 Task: Open Card Stand-up Comedy Review in Board Email Marketing Conversion Rate Optimization to Workspace Customer Service Software and add a team member Softage.1@softage.net, a label Green, a checklist Real Estate Investing, an attachment from your computer, a color Green and finally, add a card description 'Research and develop new service offering bundling strategy' and a comment 'This task requires us to be proactive in identifying potential opportunities for improvement and growth.'. Add a start date 'Jan 05, 1900' with a due date 'Jan 12, 1900'
Action: Mouse moved to (77, 266)
Screenshot: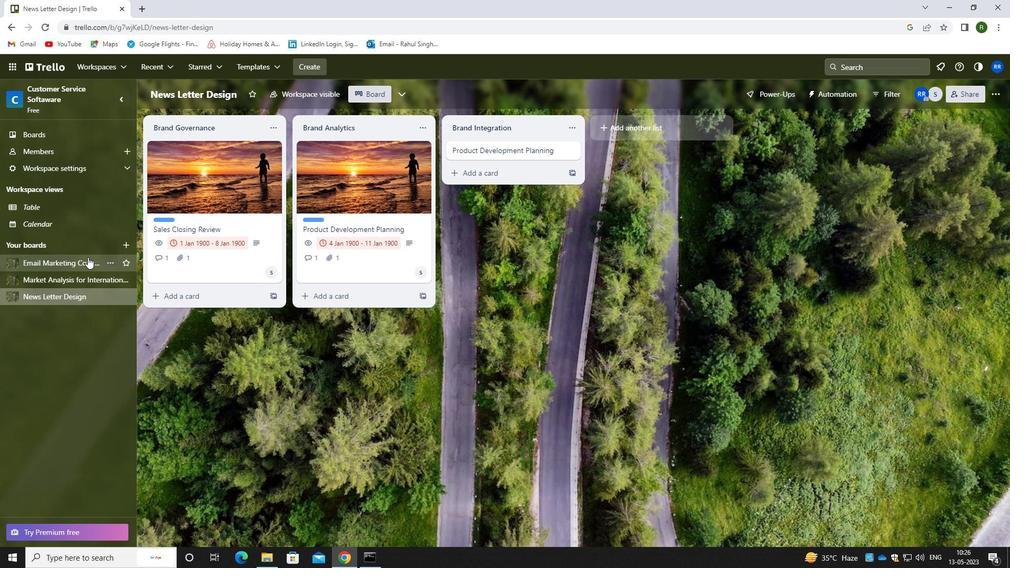 
Action: Mouse pressed left at (77, 266)
Screenshot: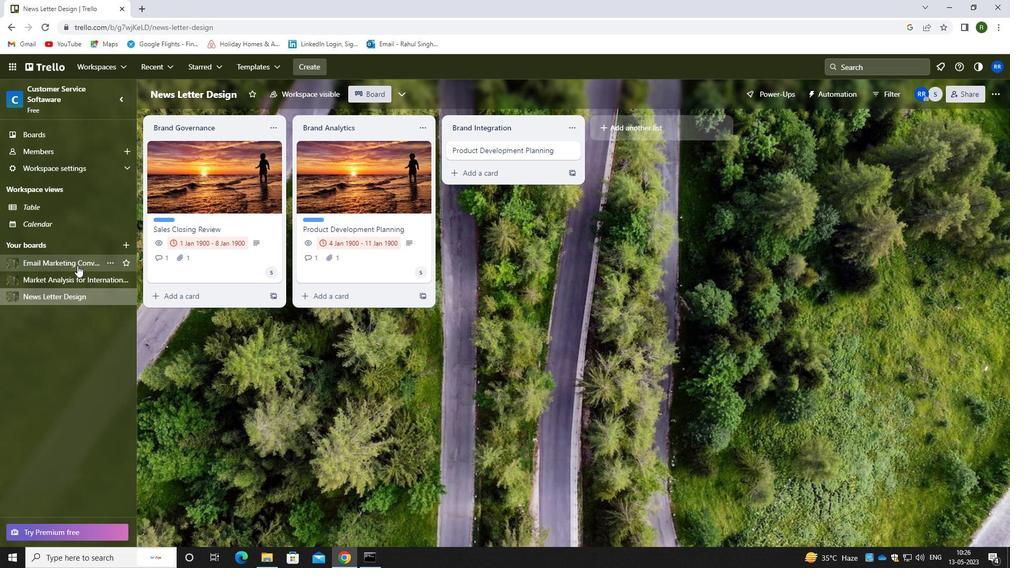 
Action: Mouse moved to (425, 172)
Screenshot: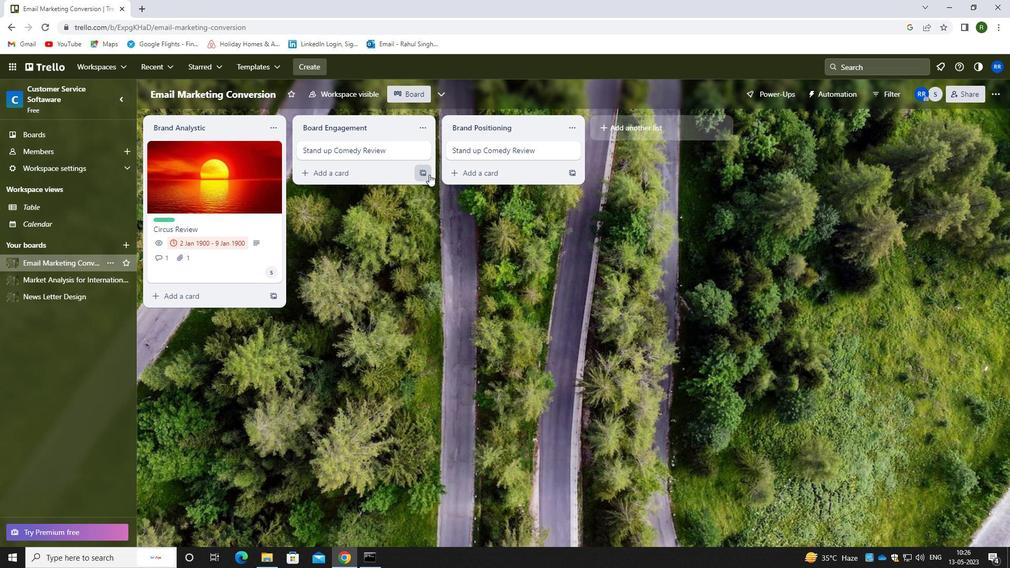 
Action: Mouse pressed left at (425, 172)
Screenshot: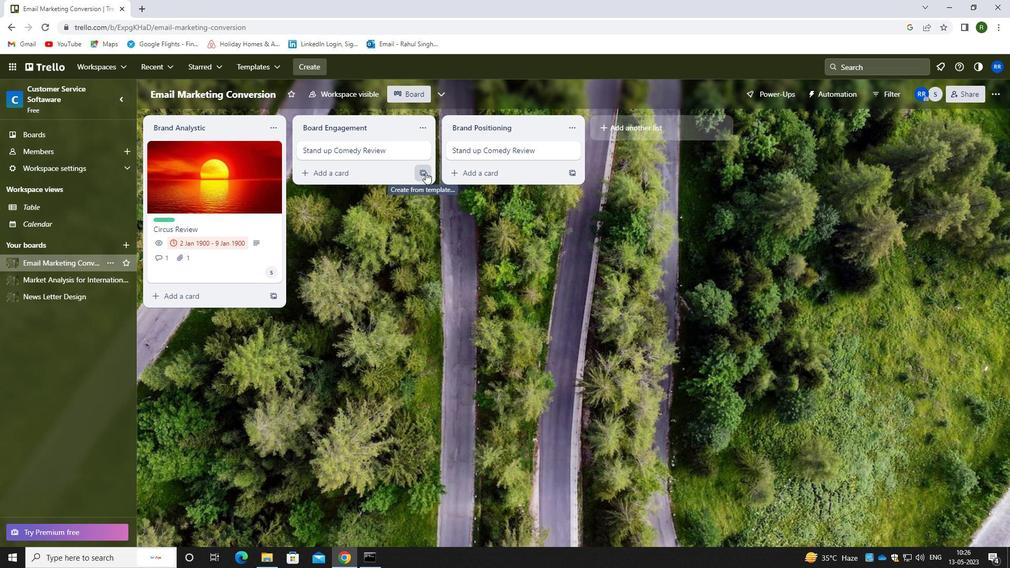 
Action: Mouse moved to (413, 252)
Screenshot: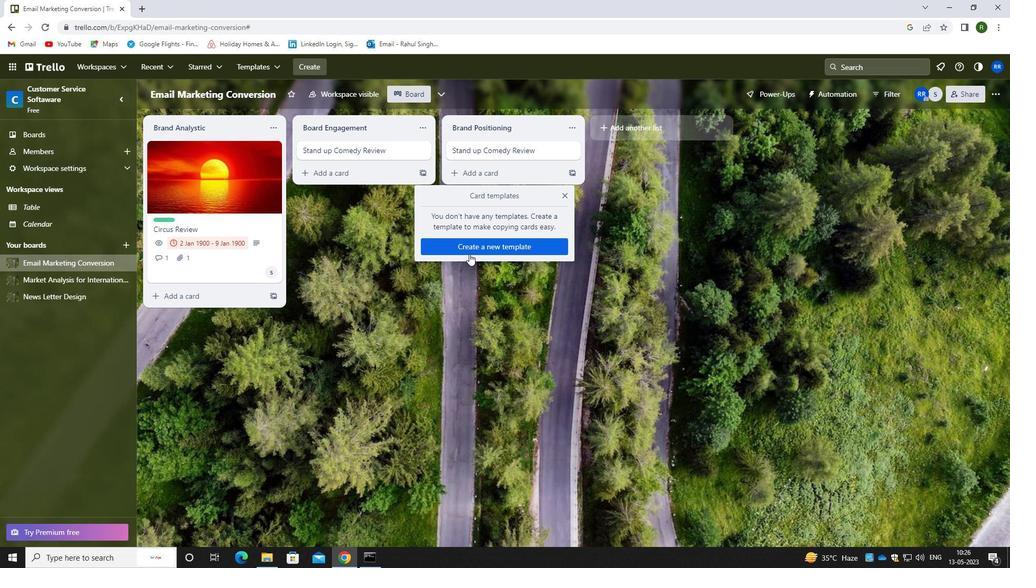 
Action: Mouse pressed left at (413, 252)
Screenshot: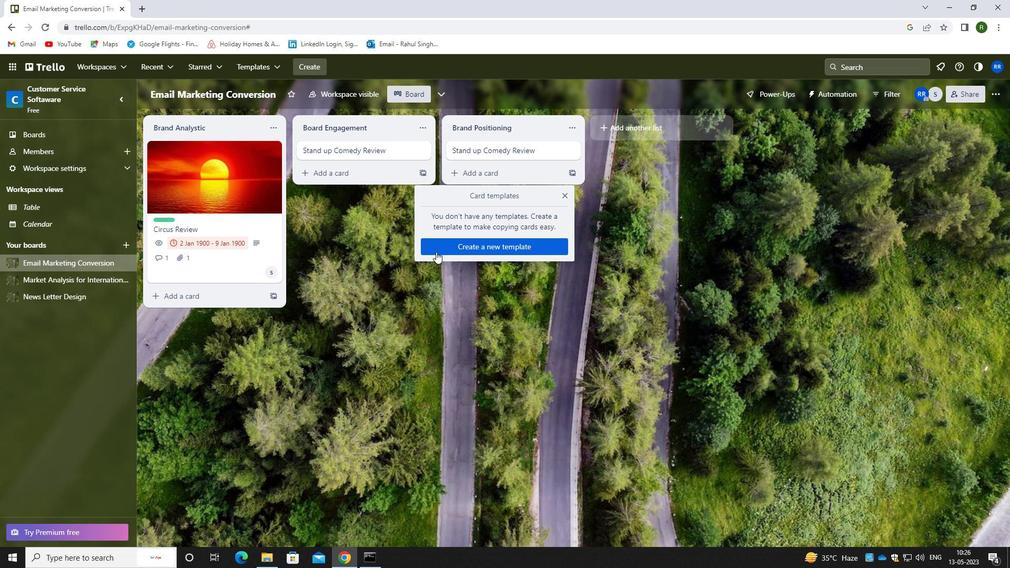 
Action: Mouse moved to (423, 149)
Screenshot: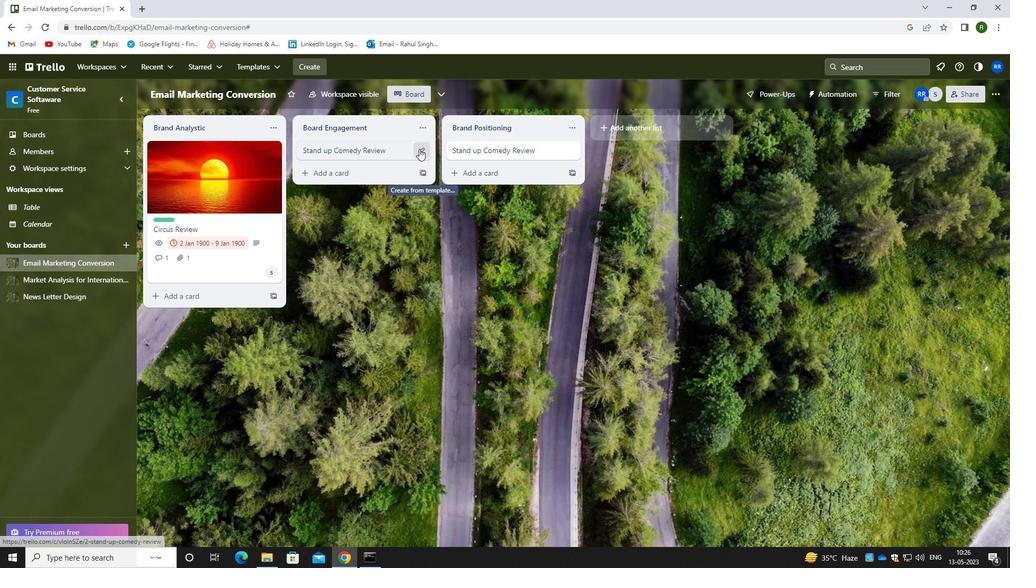 
Action: Mouse pressed left at (423, 149)
Screenshot: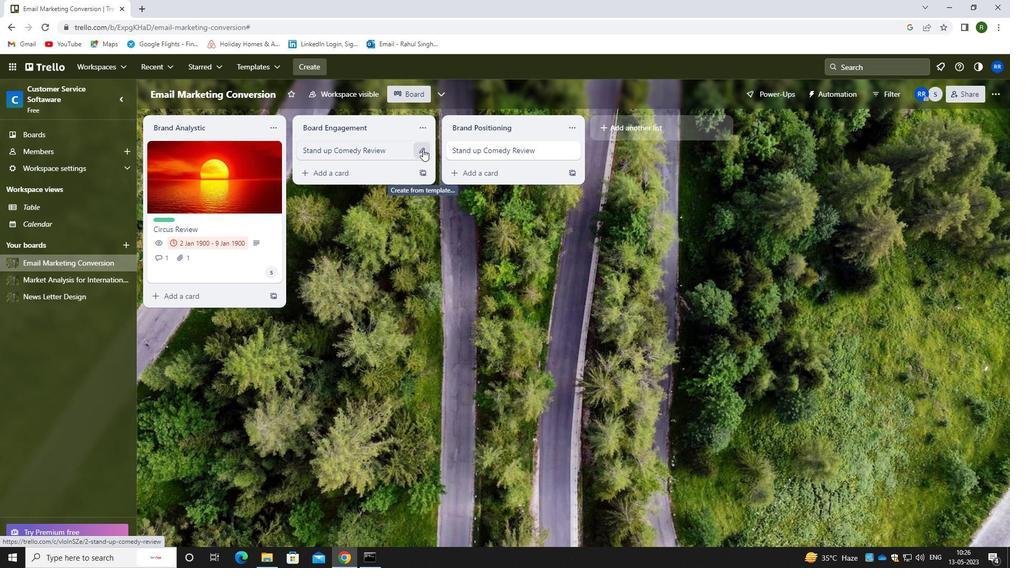 
Action: Mouse moved to (471, 152)
Screenshot: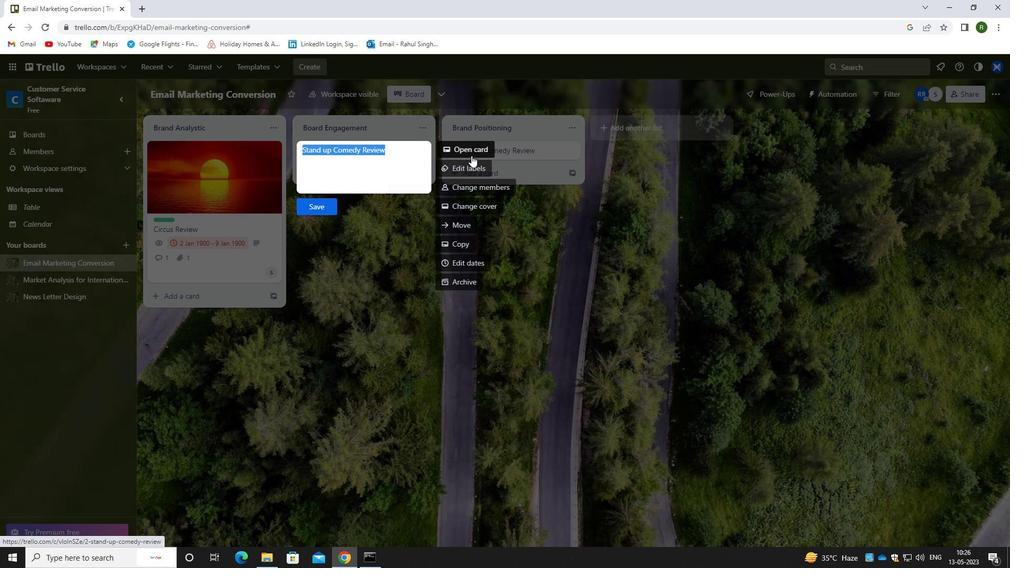 
Action: Mouse pressed left at (471, 152)
Screenshot: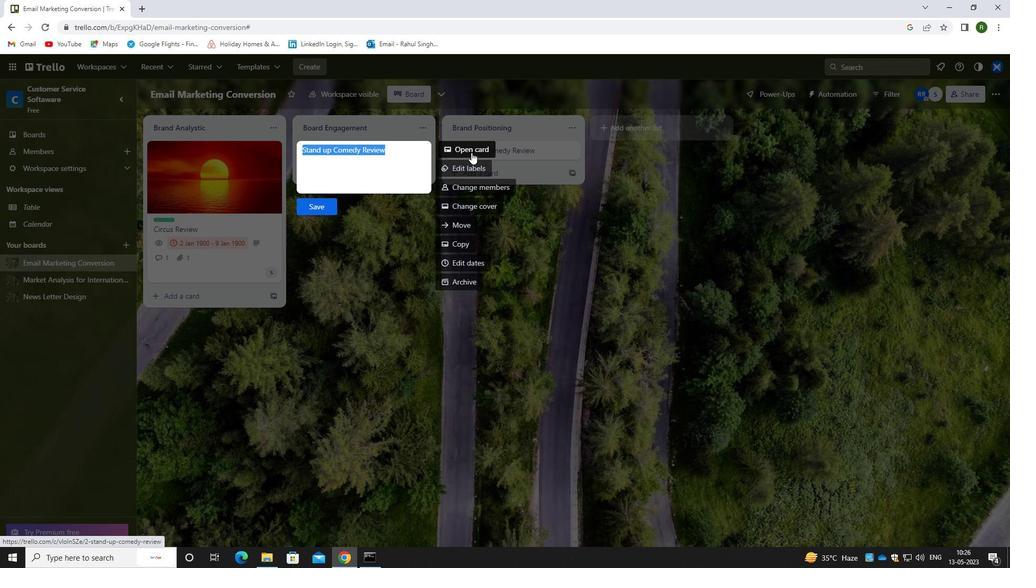 
Action: Mouse moved to (631, 191)
Screenshot: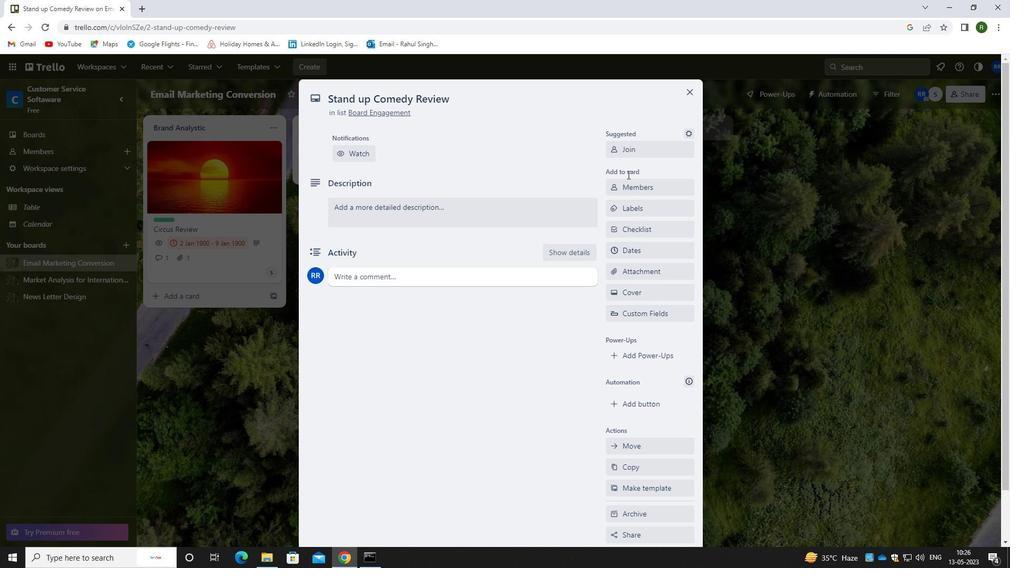 
Action: Mouse pressed left at (631, 191)
Screenshot: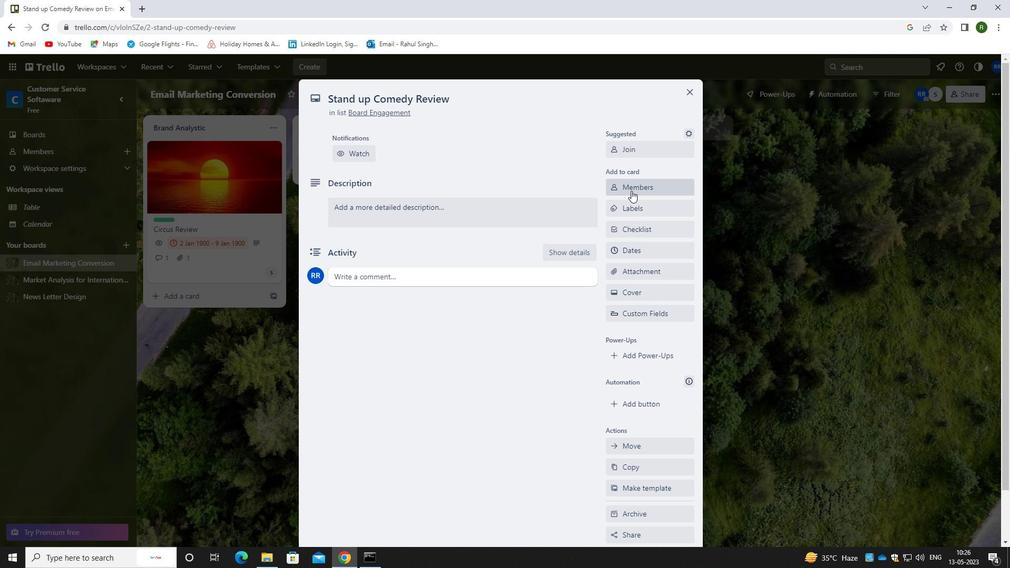 
Action: Mouse moved to (563, 168)
Screenshot: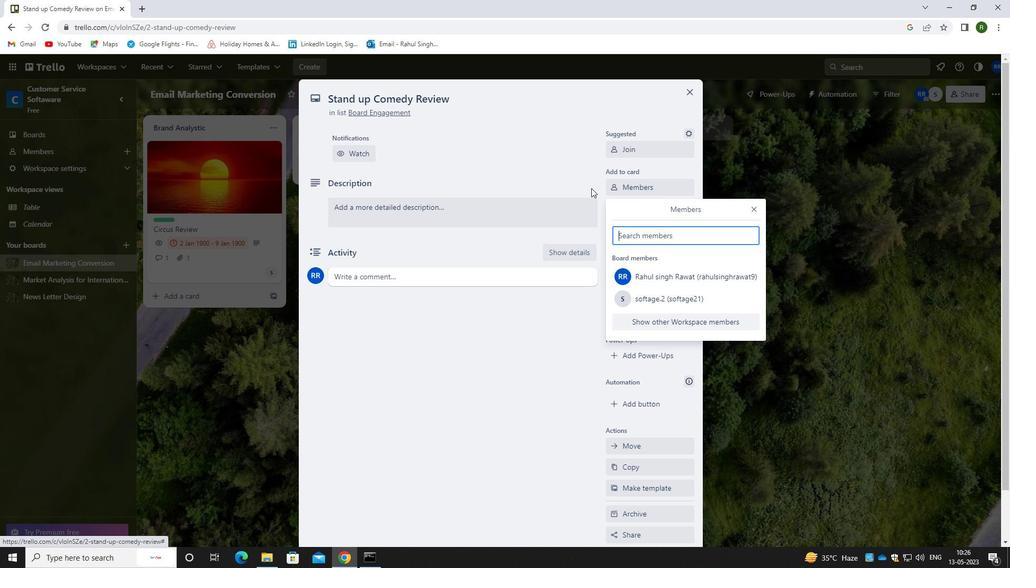 
Action: Key pressed <Key.caps_lock>s<Key.caps_lock>Oftage.1<Key.shift>@SOFTAGE.NET
Screenshot: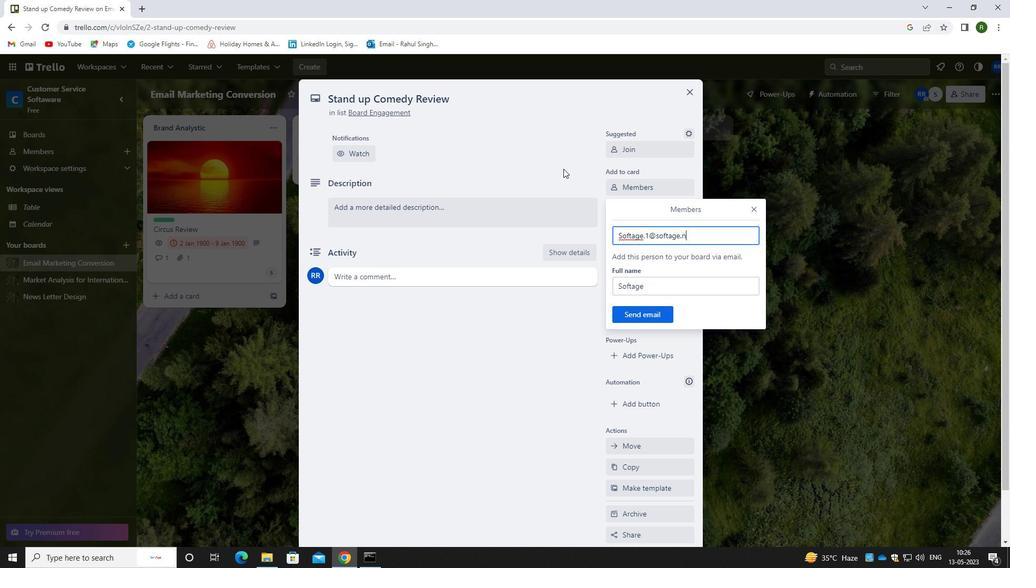 
Action: Mouse moved to (638, 322)
Screenshot: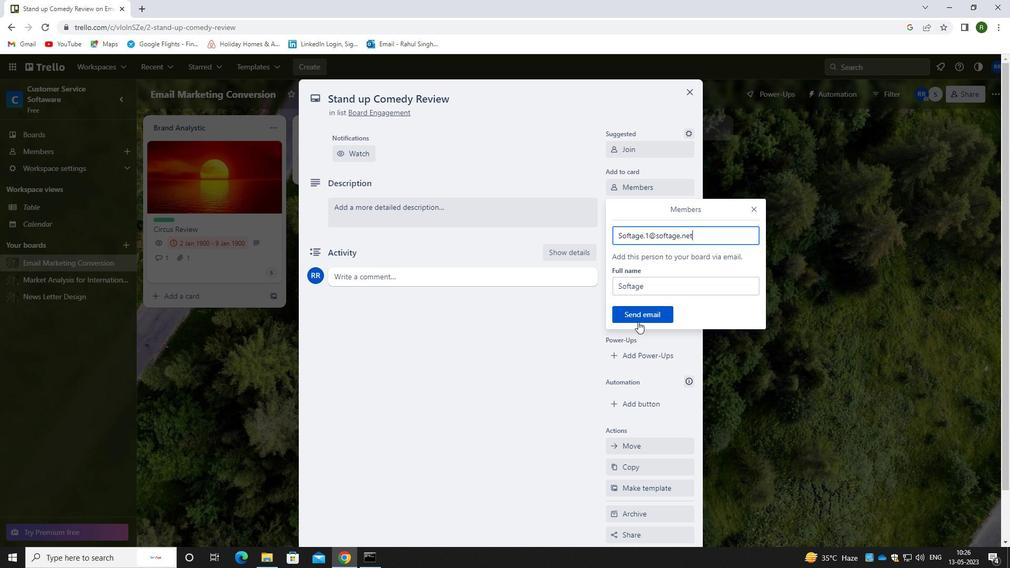 
Action: Mouse pressed left at (638, 322)
Screenshot: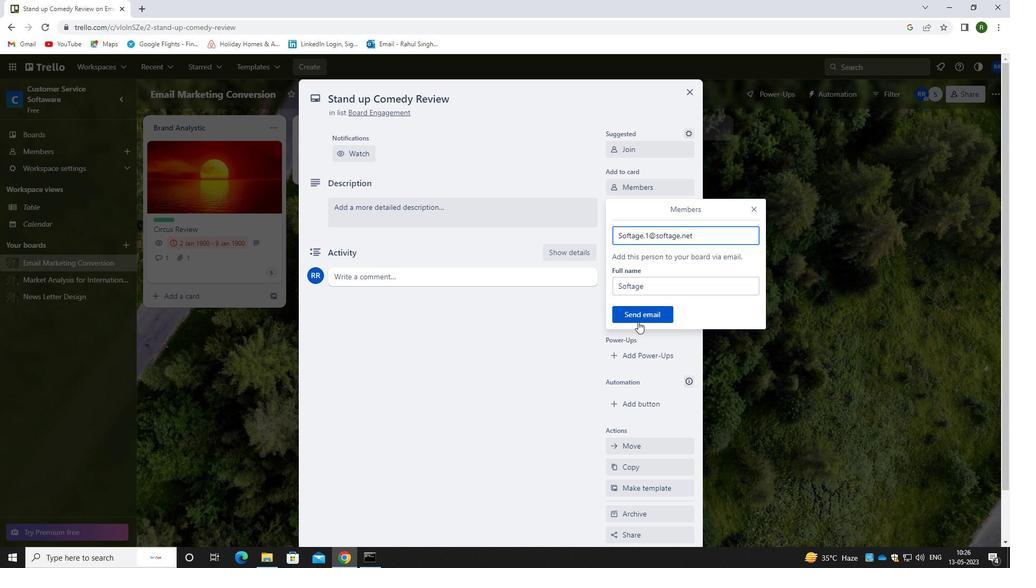 
Action: Mouse moved to (651, 205)
Screenshot: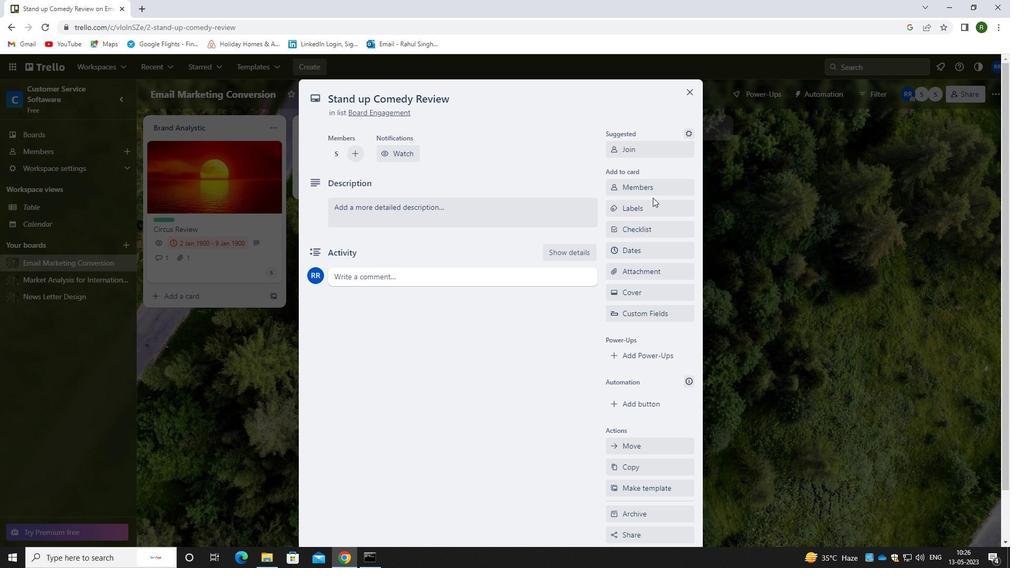 
Action: Mouse pressed left at (651, 205)
Screenshot: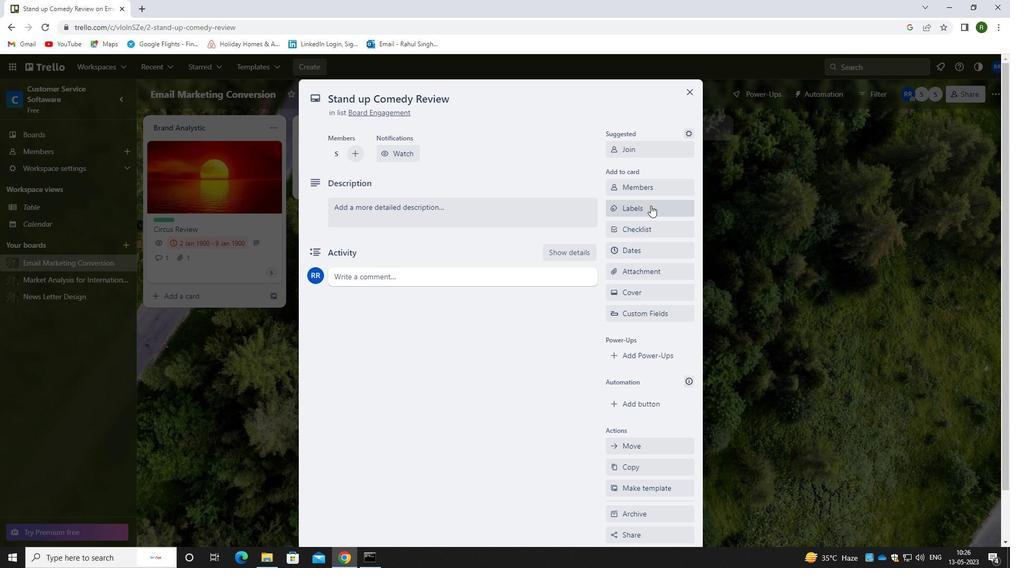 
Action: Key pressed GREEN
Screenshot: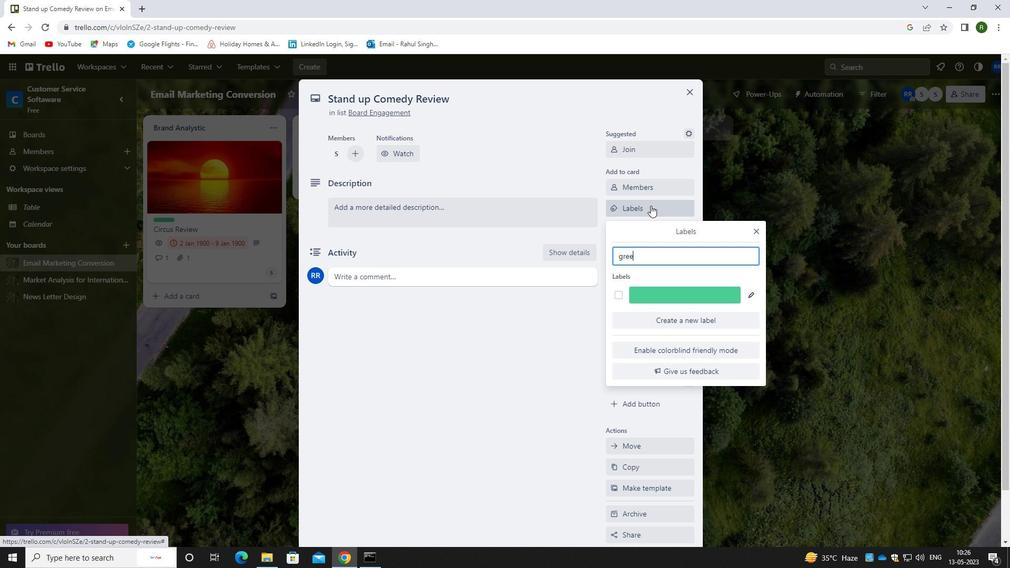 
Action: Mouse moved to (620, 296)
Screenshot: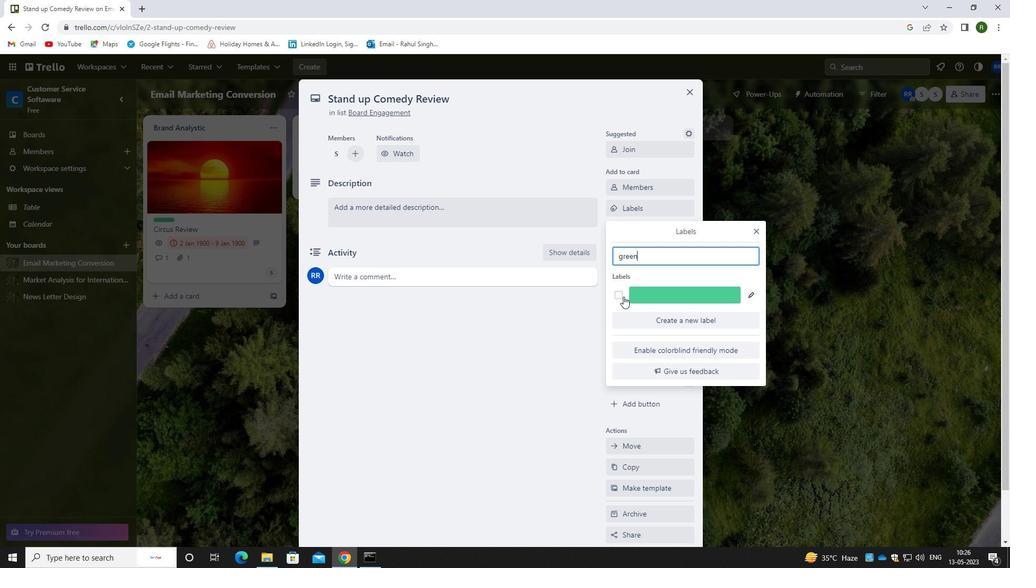 
Action: Mouse pressed left at (620, 296)
Screenshot: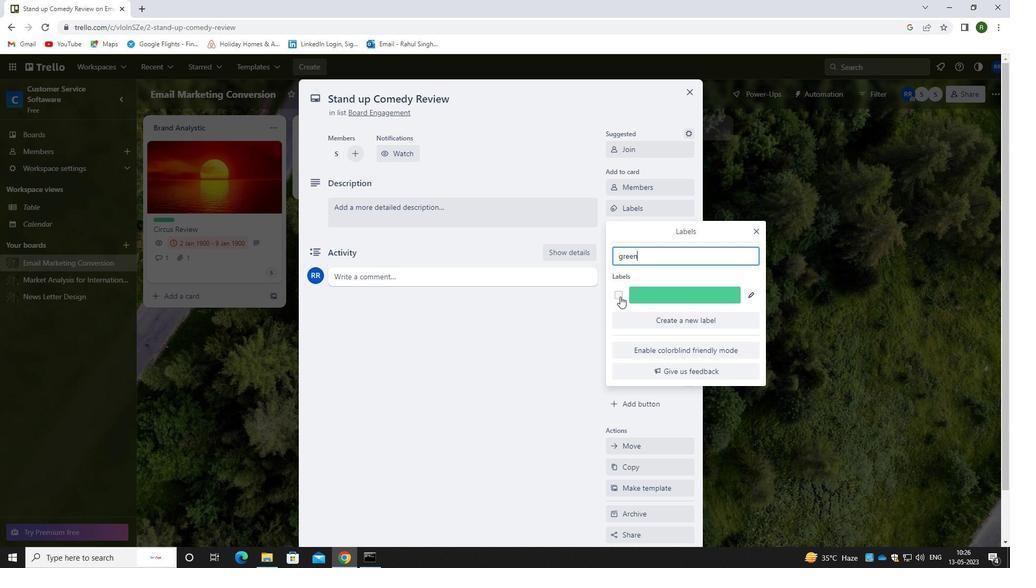 
Action: Mouse moved to (545, 344)
Screenshot: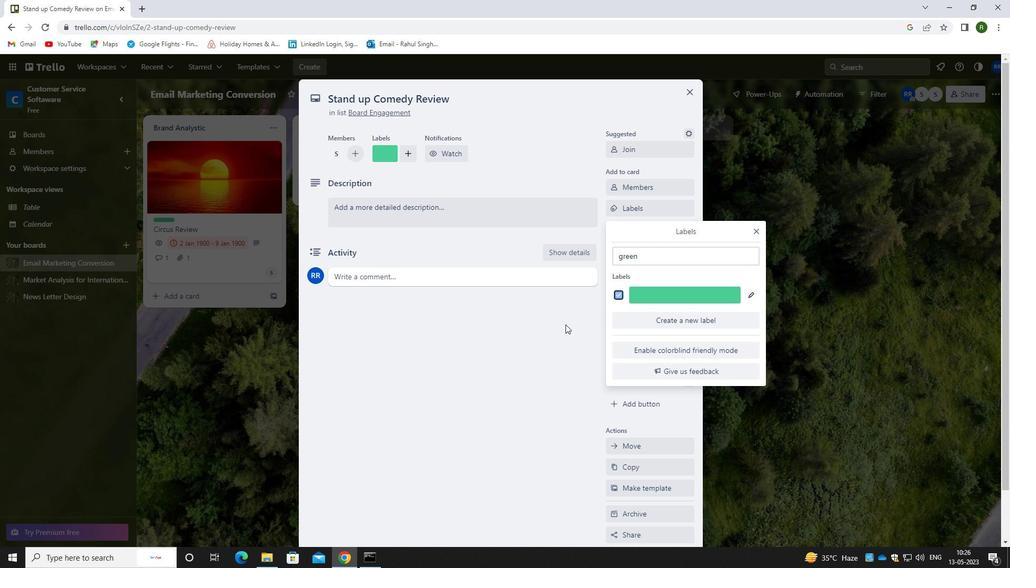 
Action: Mouse pressed left at (545, 344)
Screenshot: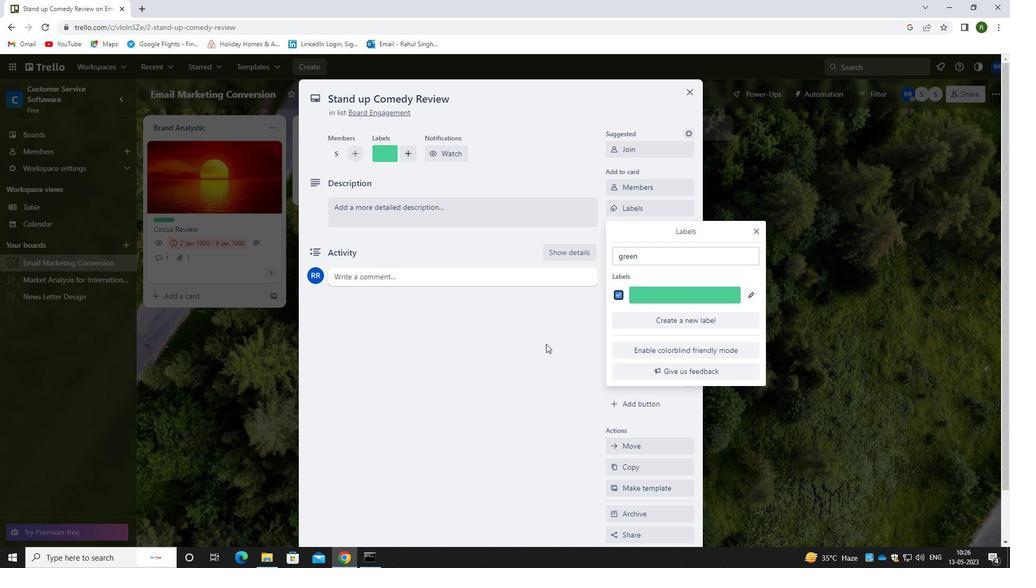 
Action: Mouse moved to (644, 233)
Screenshot: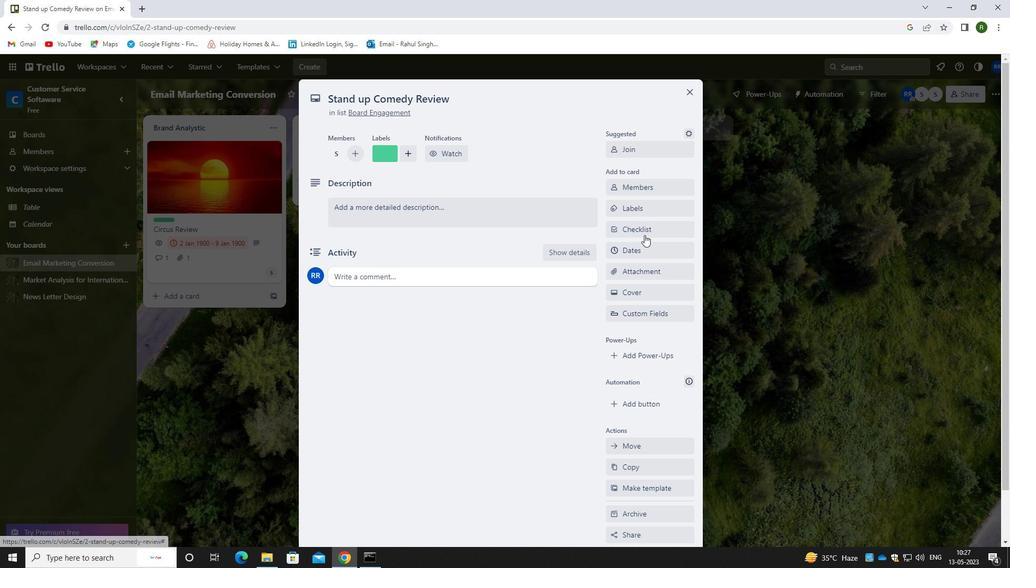 
Action: Mouse pressed left at (644, 233)
Screenshot: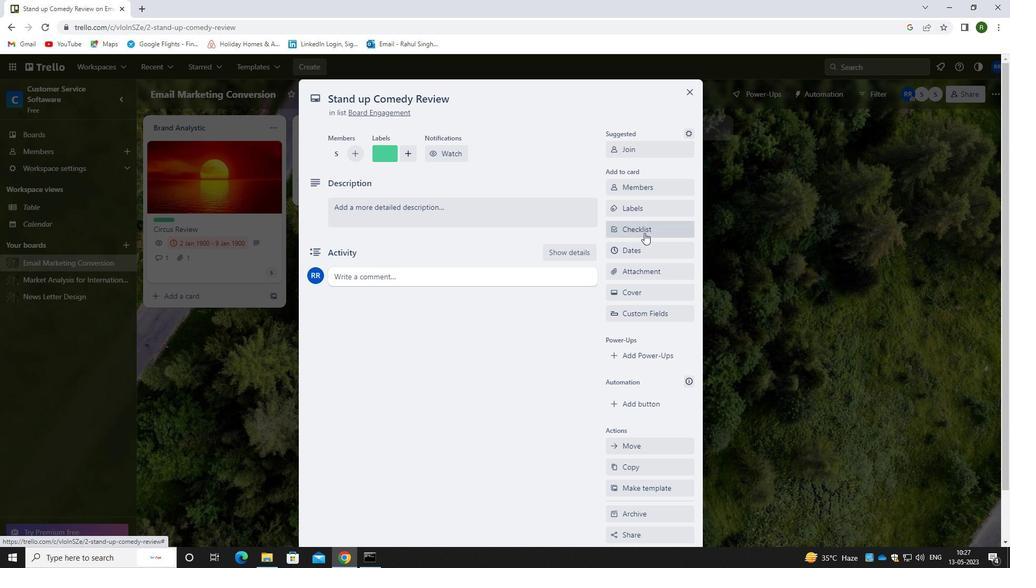 
Action: Mouse moved to (635, 236)
Screenshot: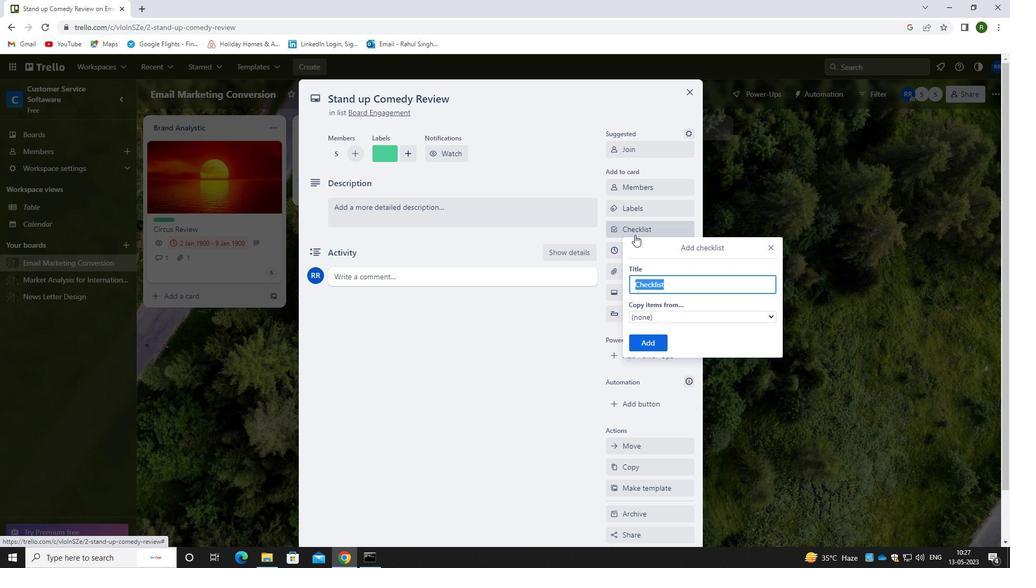 
Action: Key pressed <Key.shift>REAL<Key.space><Key.shift>ESTATE
Screenshot: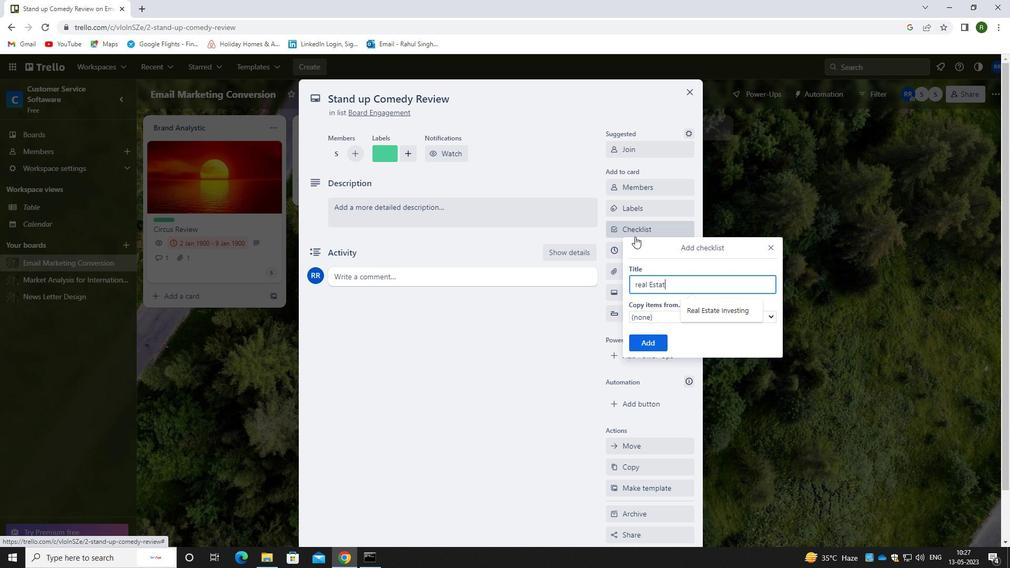 
Action: Mouse moved to (701, 315)
Screenshot: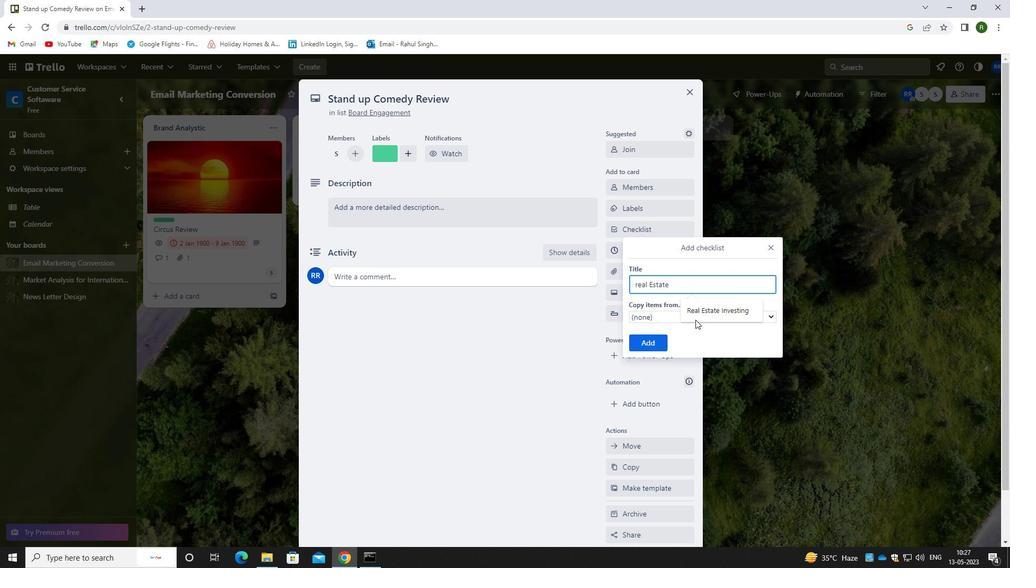 
Action: Mouse pressed left at (701, 315)
Screenshot: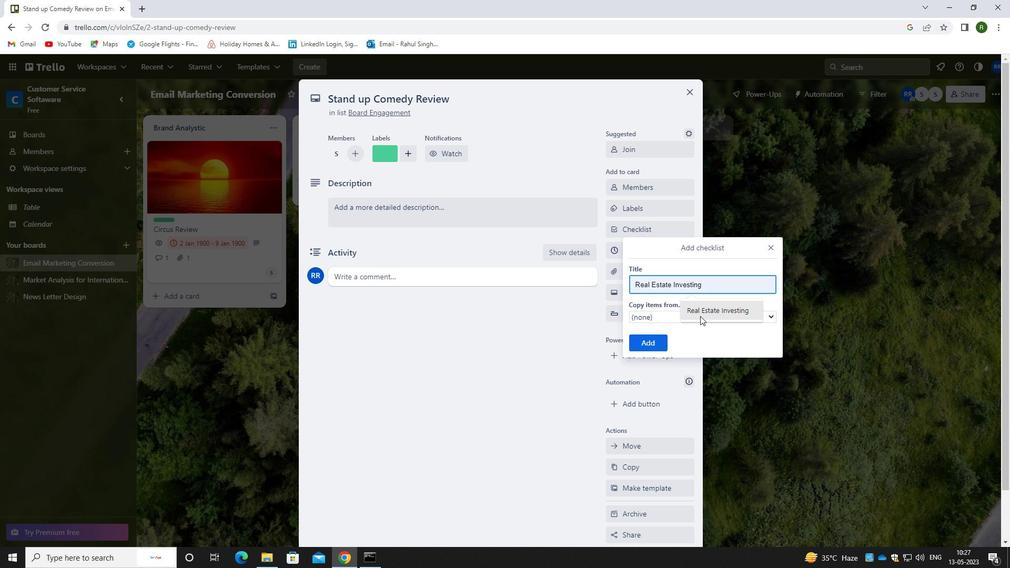 
Action: Mouse moved to (651, 345)
Screenshot: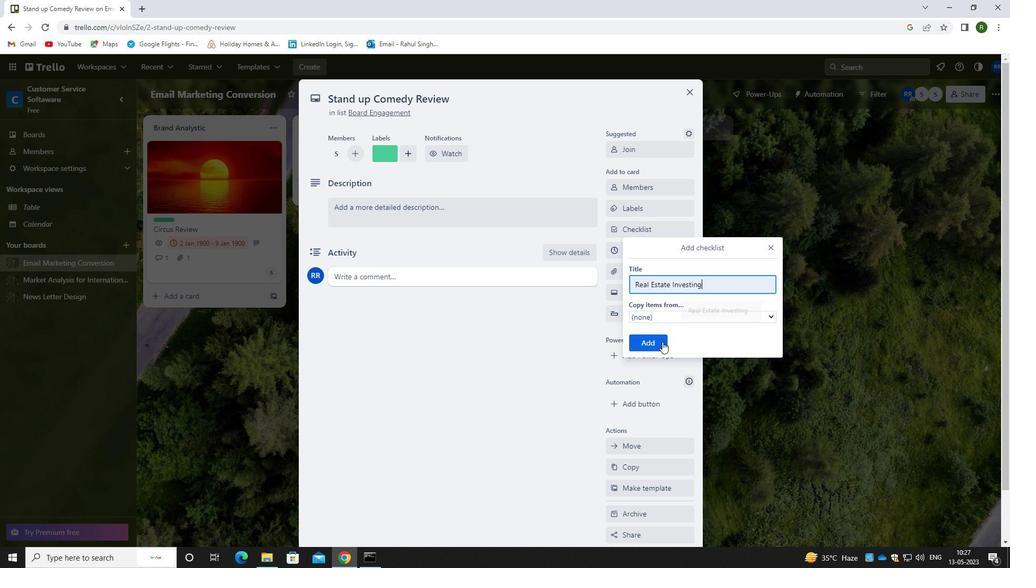 
Action: Mouse pressed left at (651, 345)
Screenshot: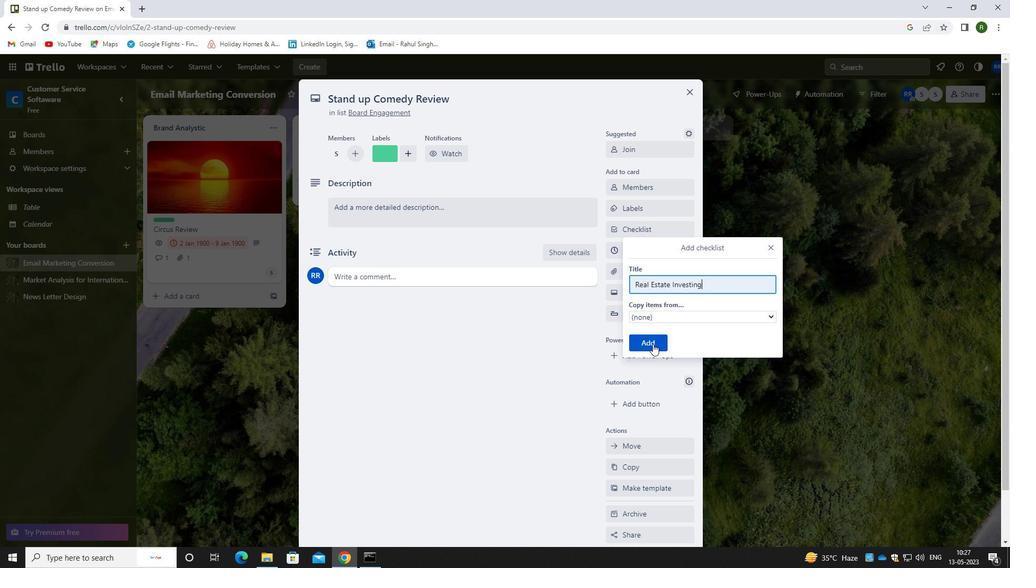 
Action: Mouse moved to (652, 275)
Screenshot: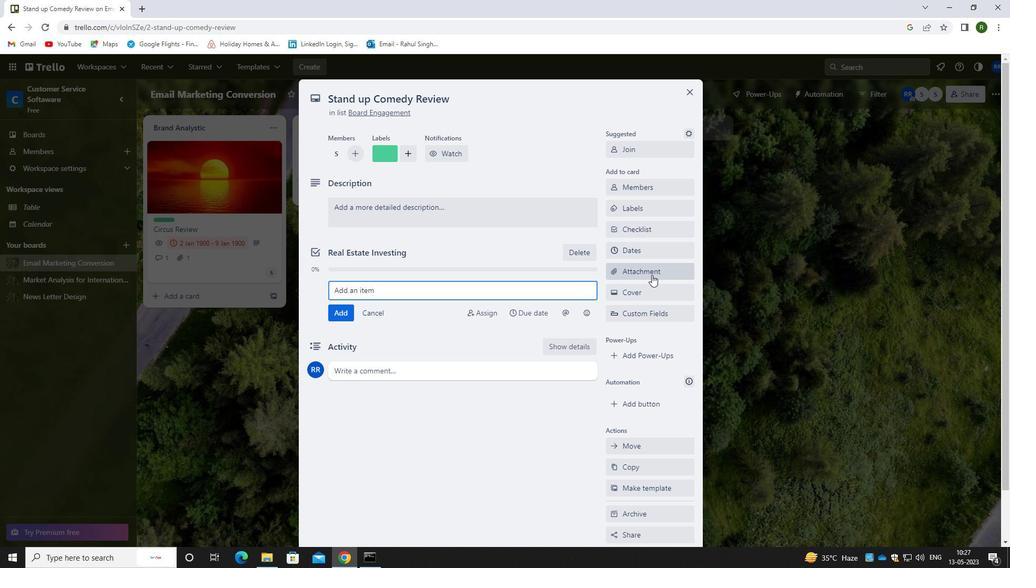 
Action: Mouse pressed left at (652, 275)
Screenshot: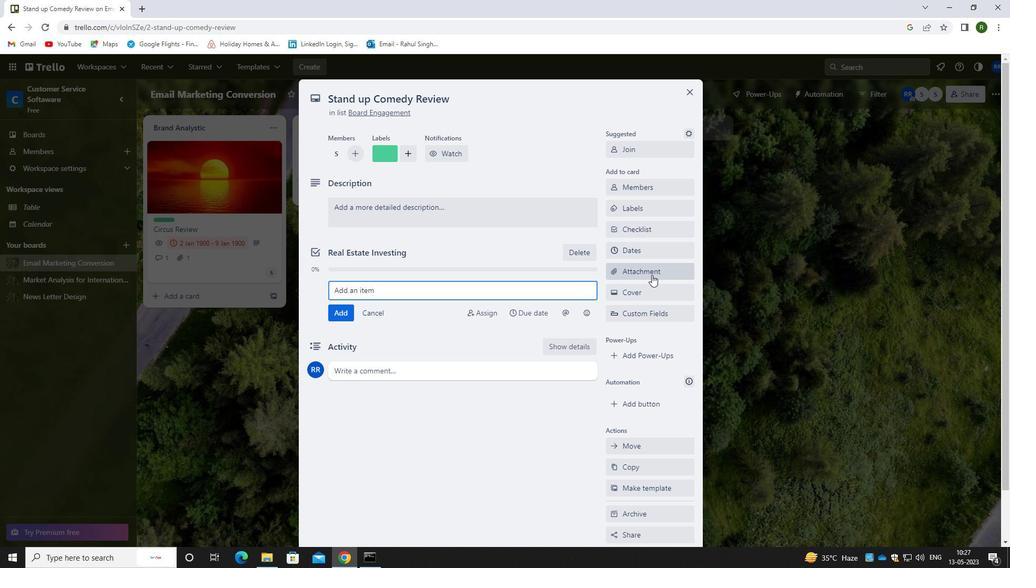 
Action: Mouse moved to (633, 321)
Screenshot: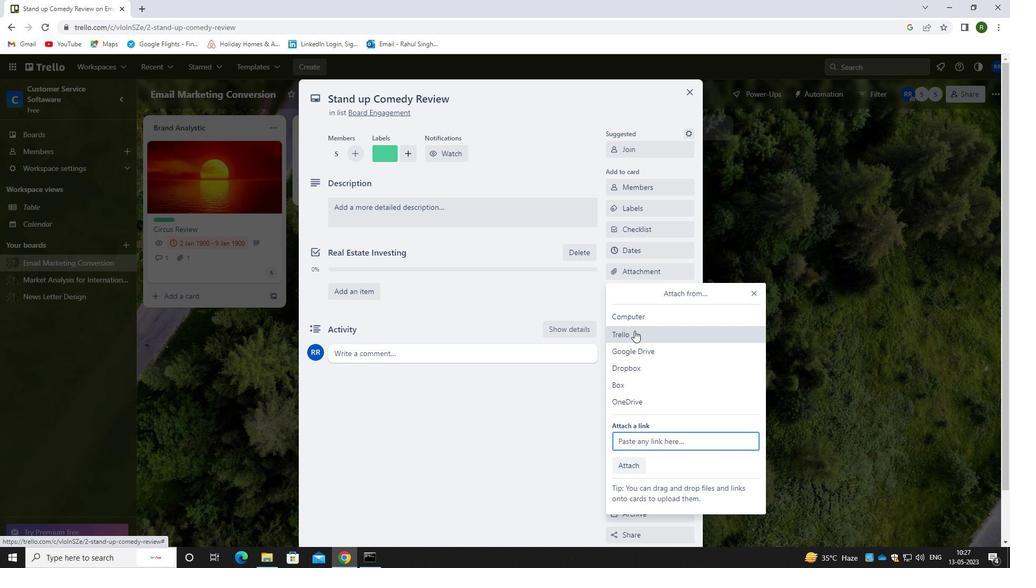 
Action: Mouse pressed left at (633, 321)
Screenshot: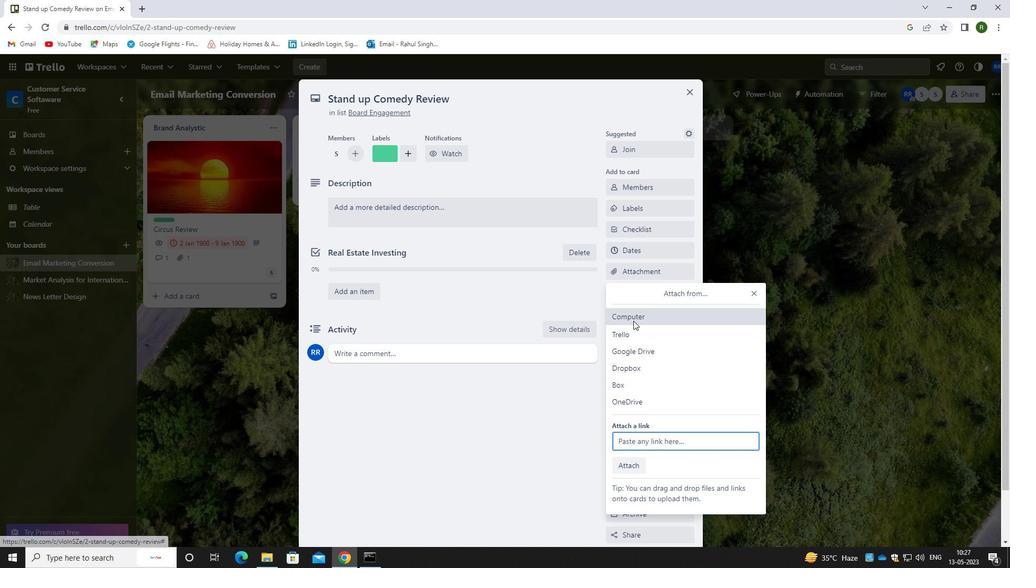 
Action: Mouse moved to (109, 103)
Screenshot: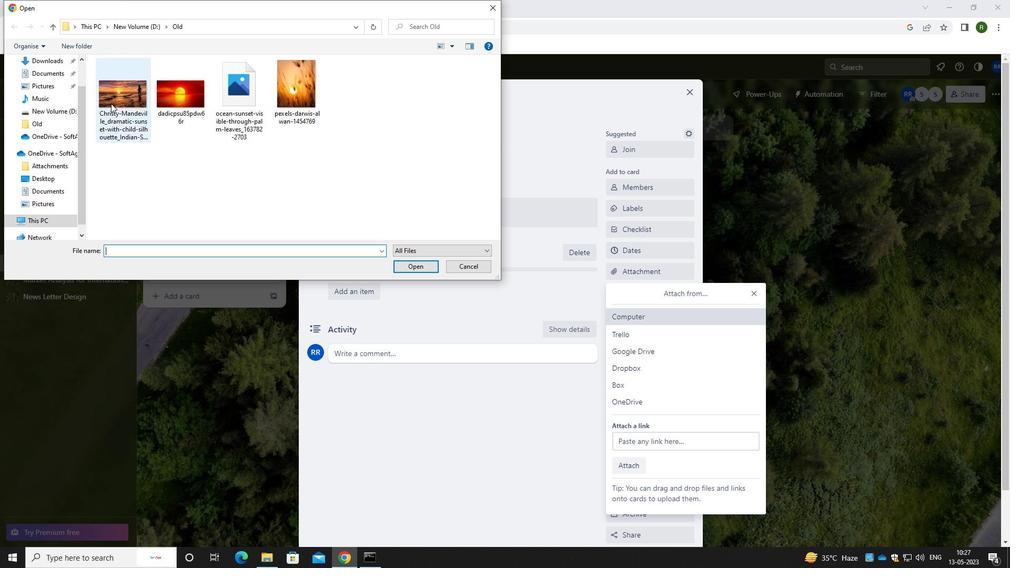 
Action: Mouse pressed left at (109, 103)
Screenshot: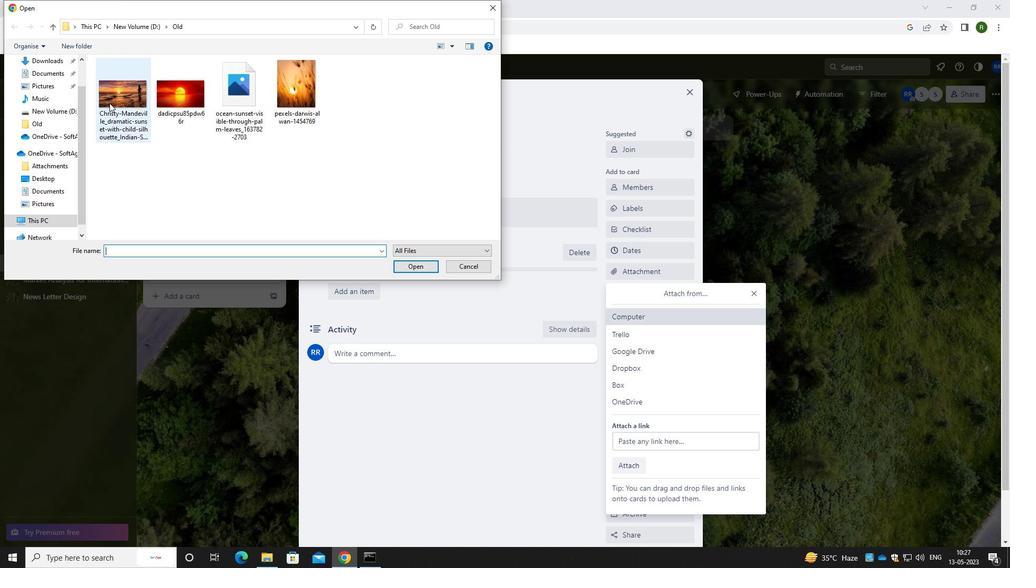
Action: Mouse moved to (304, 111)
Screenshot: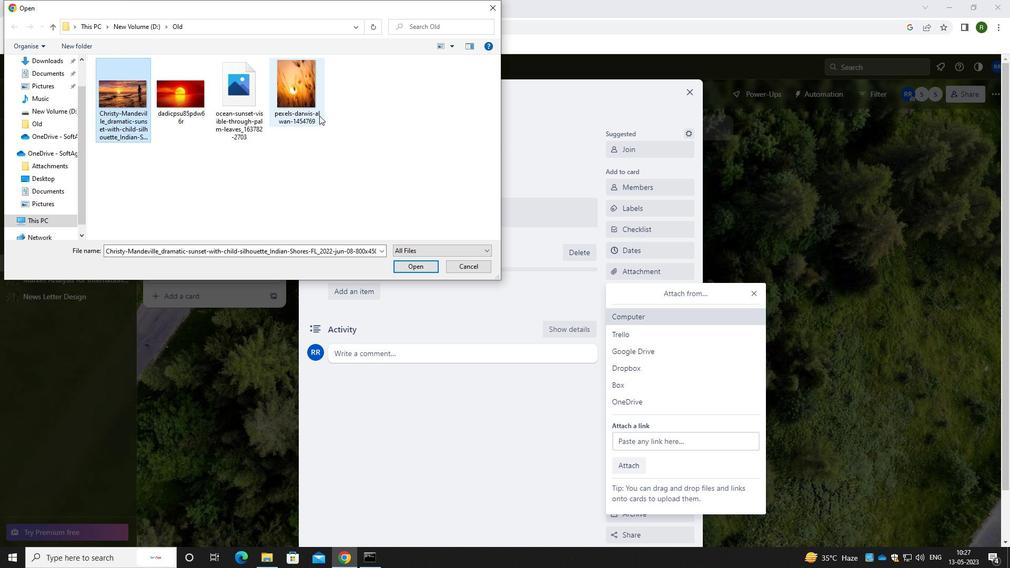 
Action: Mouse pressed left at (304, 111)
Screenshot: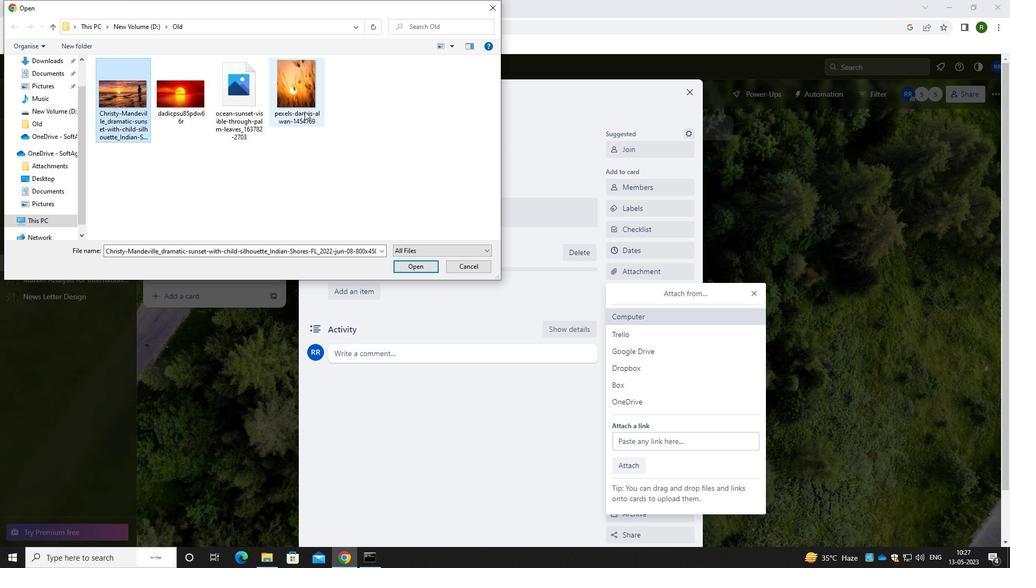 
Action: Mouse moved to (416, 268)
Screenshot: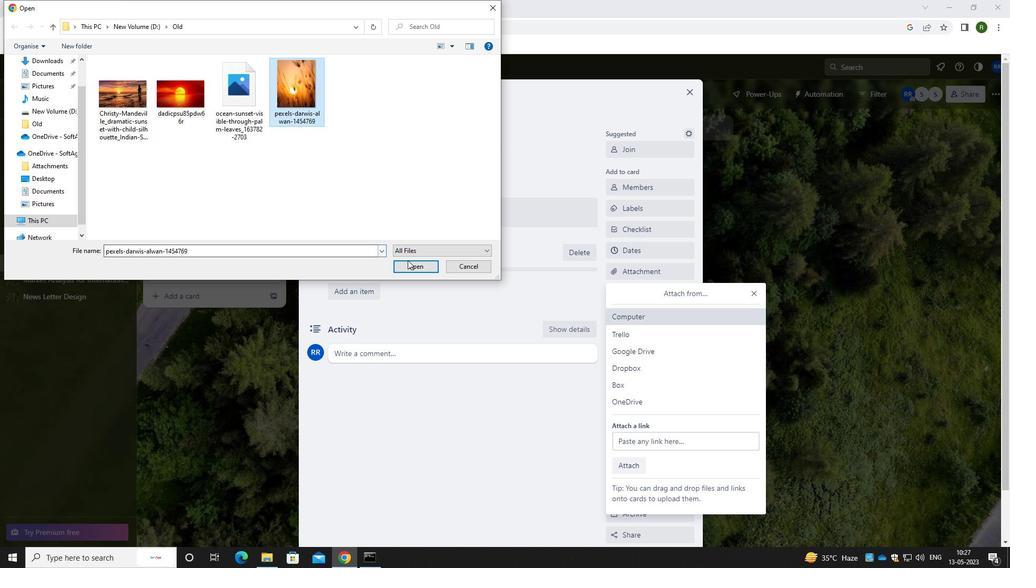 
Action: Mouse pressed left at (416, 268)
Screenshot: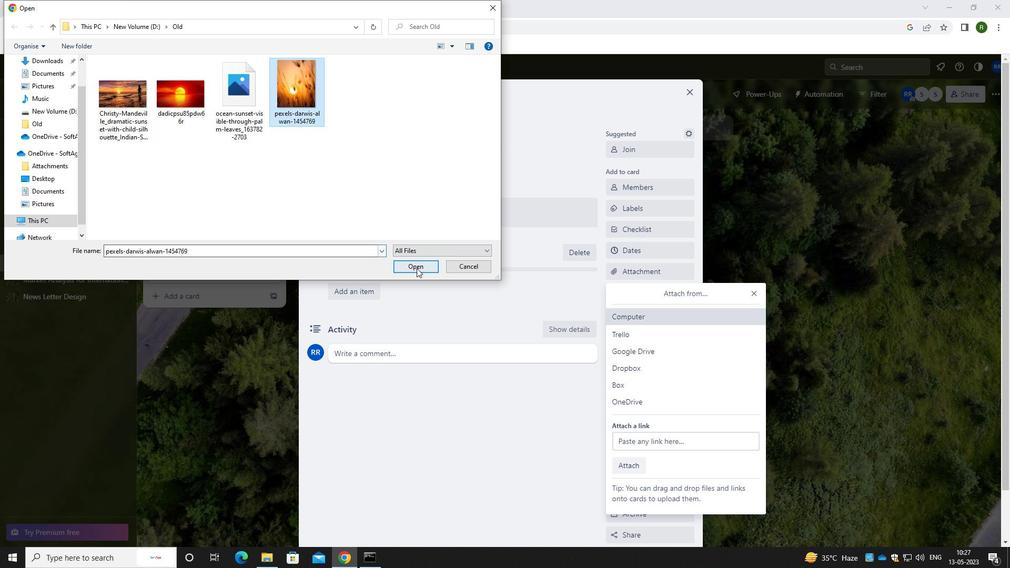 
Action: Mouse moved to (406, 303)
Screenshot: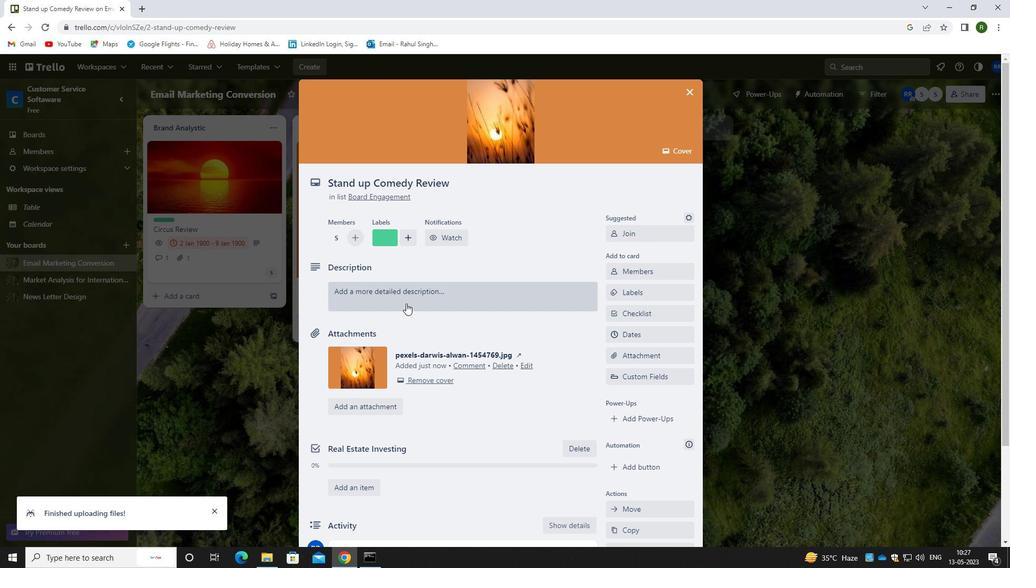 
Action: Mouse pressed left at (406, 303)
Screenshot: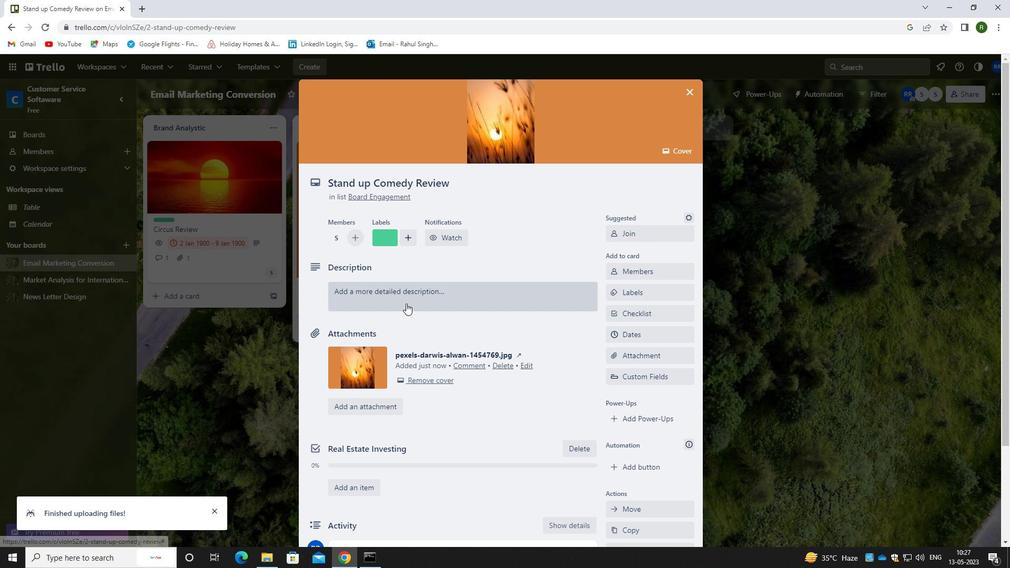 
Action: Mouse moved to (406, 339)
Screenshot: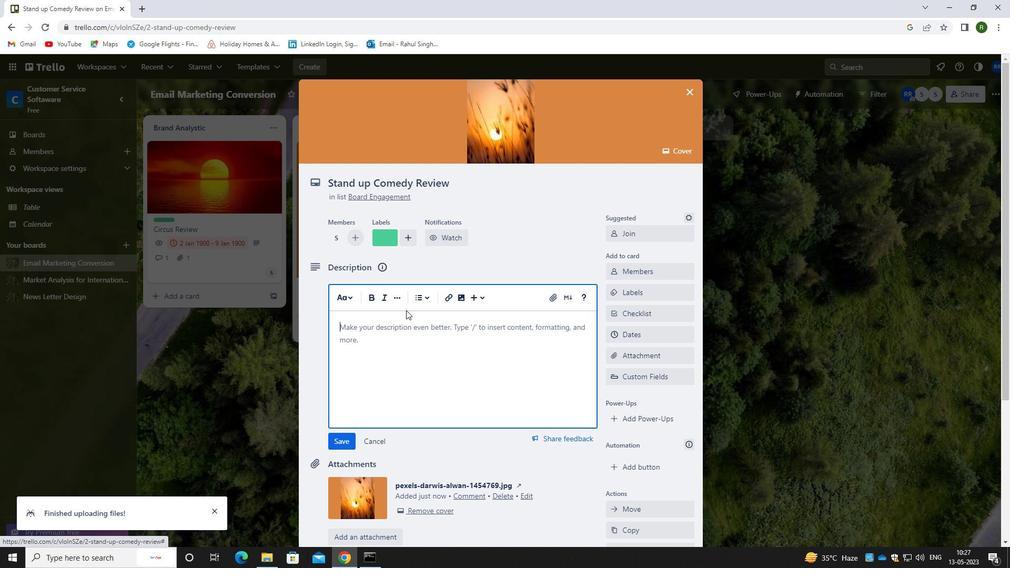 
Action: Mouse pressed left at (406, 339)
Screenshot: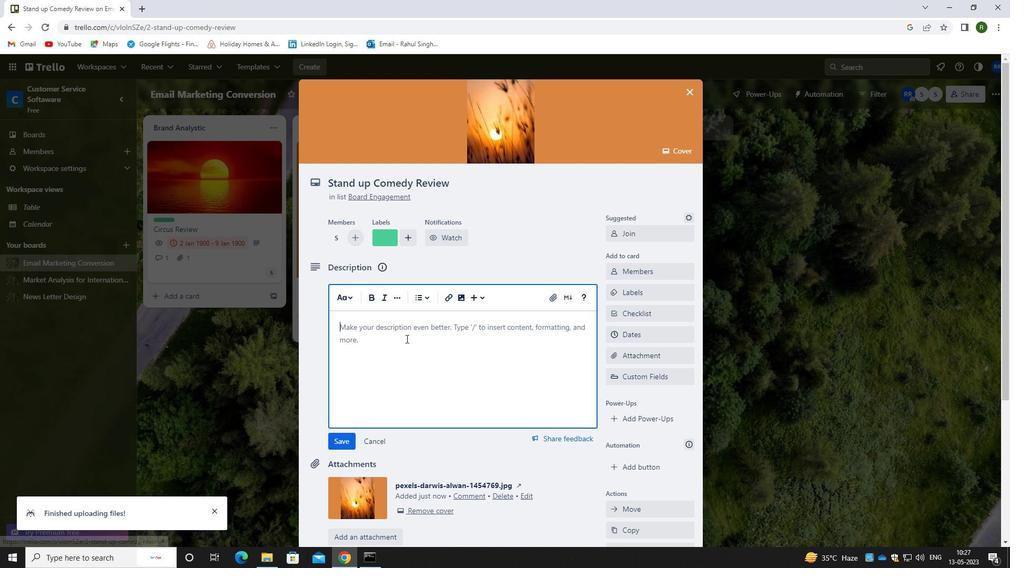 
Action: Key pressed <Key.caps_lock>R<Key.caps_lock>ESEARCH<Key.space>AND<Key.space>DEVELOP<Key.space>NEW<Key.space>SERVICE<Key.space>OFFERING<Key.space>BUNDLING<Key.space>STRATEGY
Screenshot: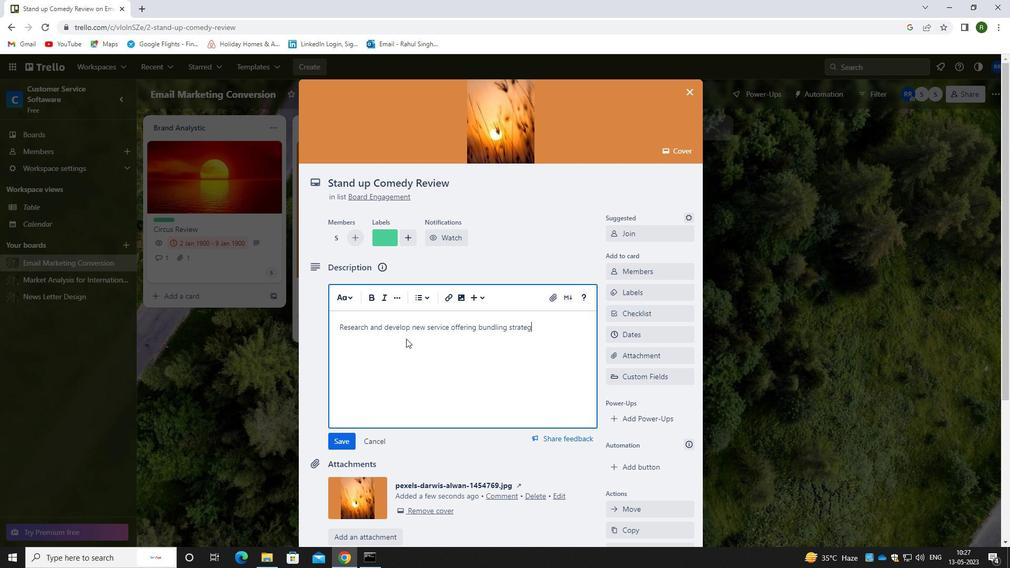 
Action: Mouse moved to (339, 448)
Screenshot: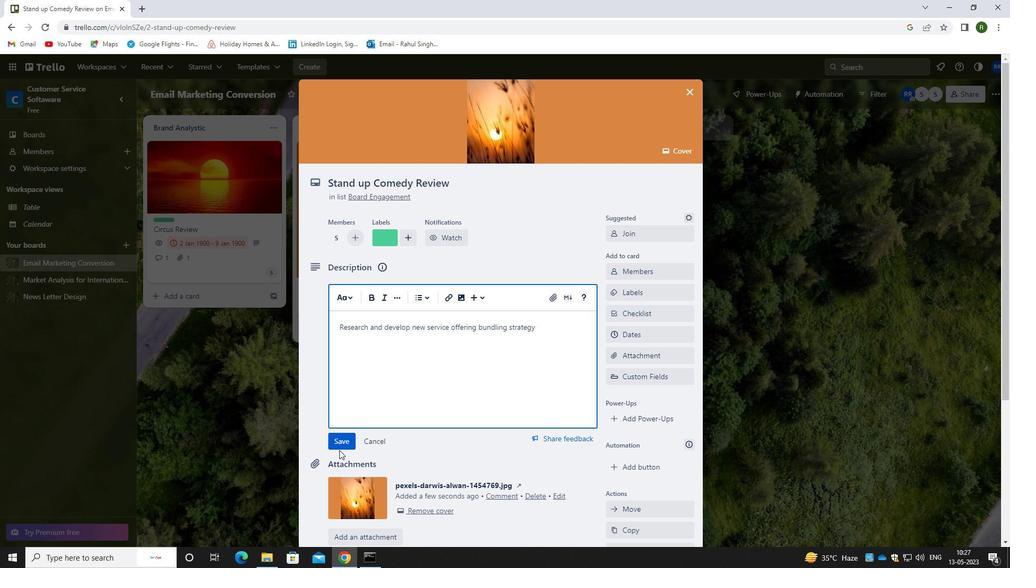 
Action: Mouse pressed left at (339, 448)
Screenshot: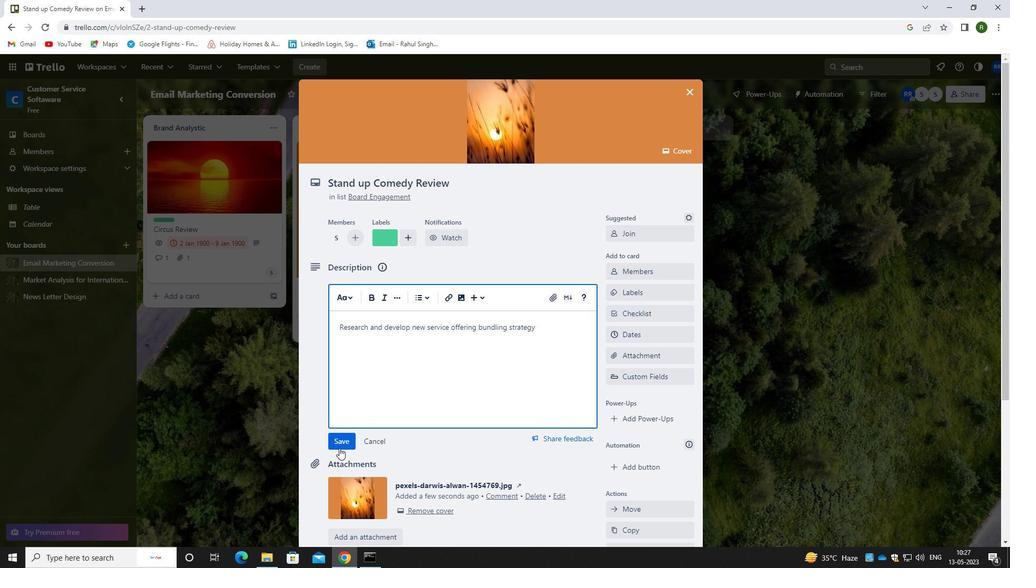 
Action: Mouse moved to (406, 371)
Screenshot: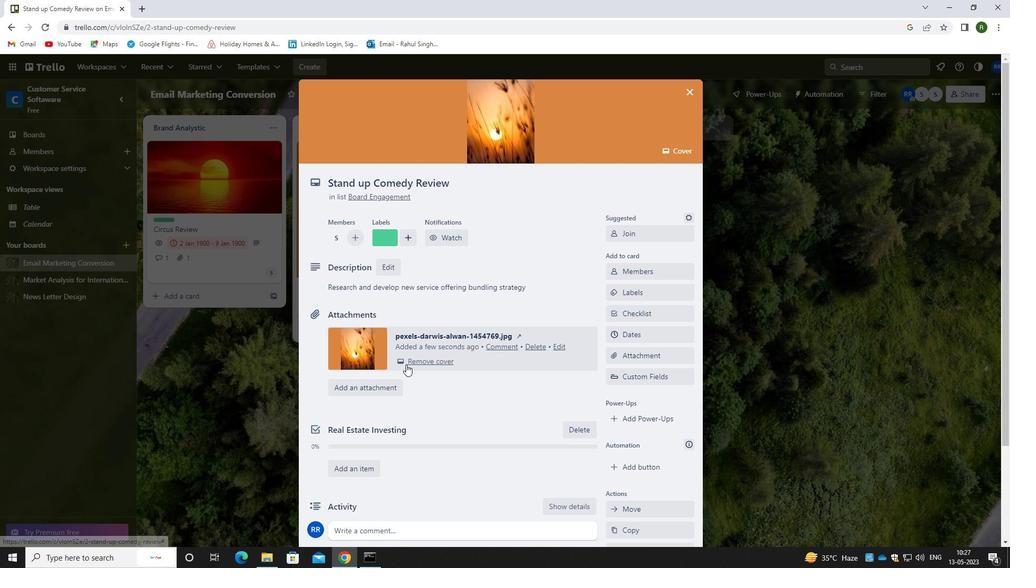 
Action: Mouse scrolled (406, 370) with delta (0, 0)
Screenshot: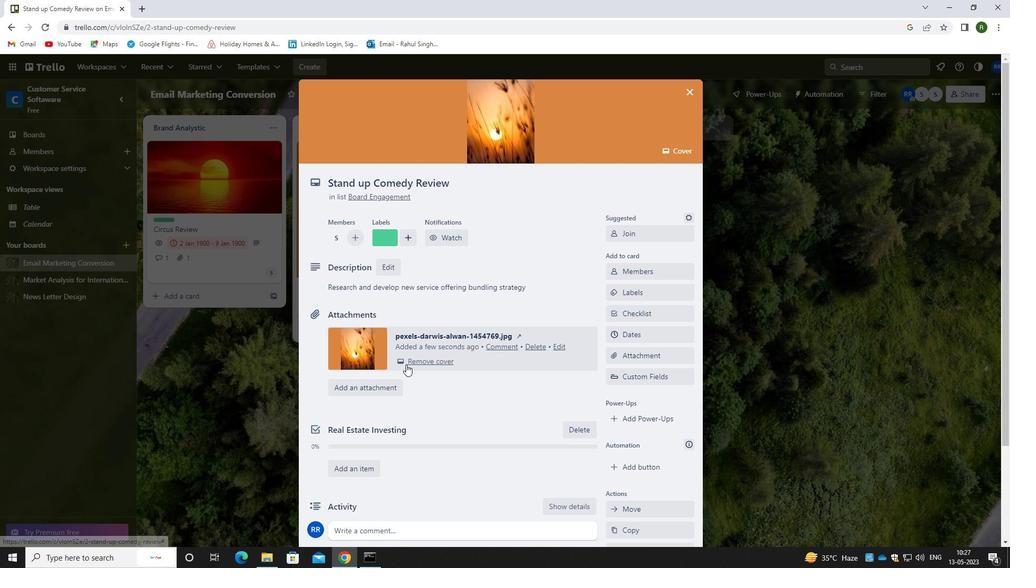 
Action: Mouse moved to (407, 373)
Screenshot: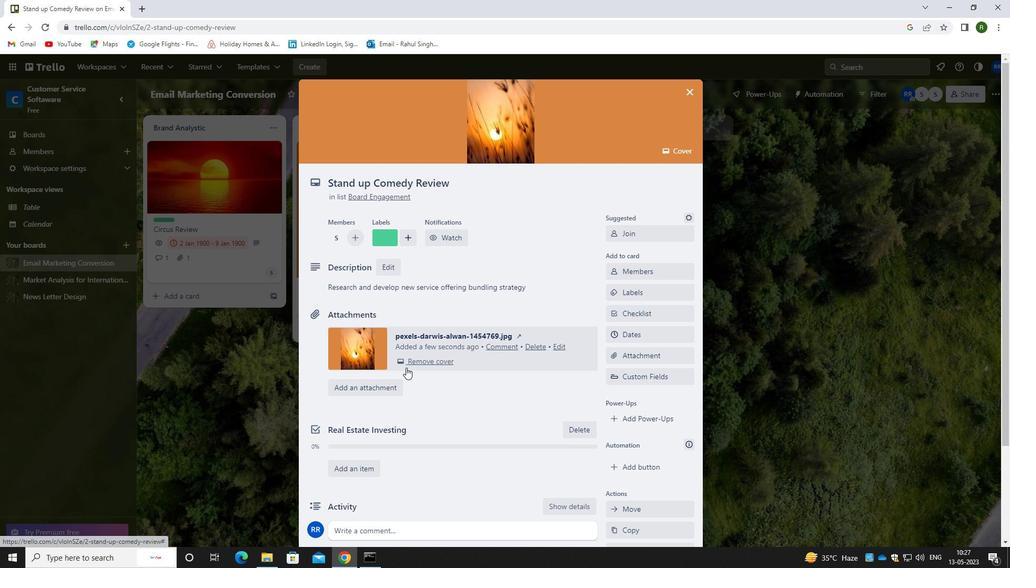 
Action: Mouse scrolled (407, 372) with delta (0, 0)
Screenshot: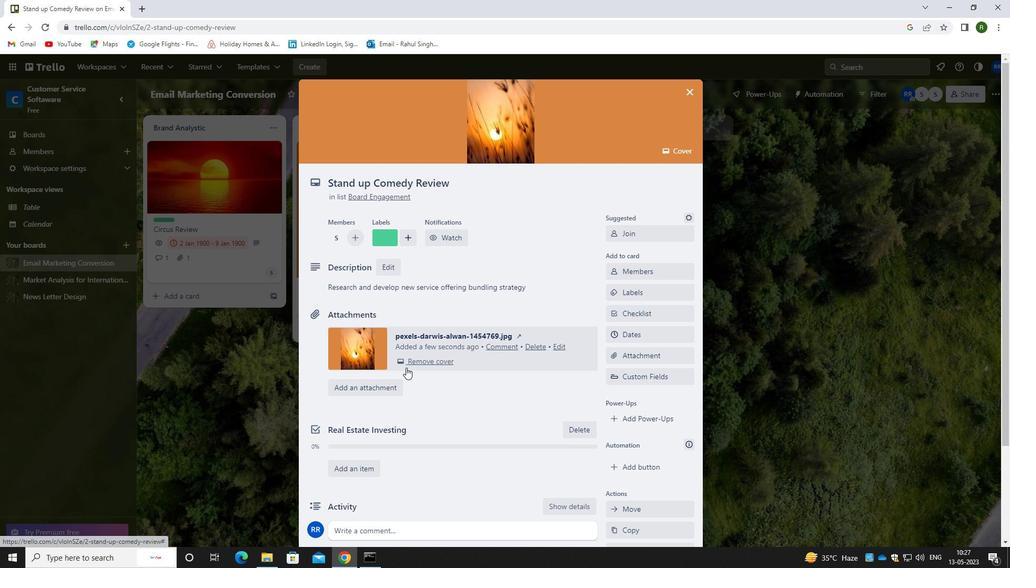 
Action: Mouse moved to (407, 374)
Screenshot: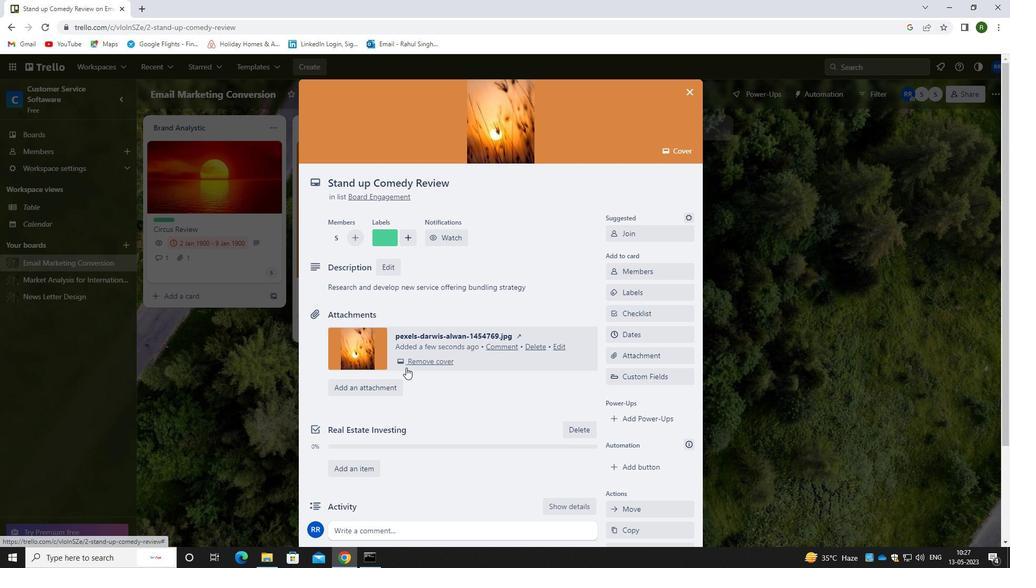 
Action: Mouse scrolled (407, 373) with delta (0, 0)
Screenshot: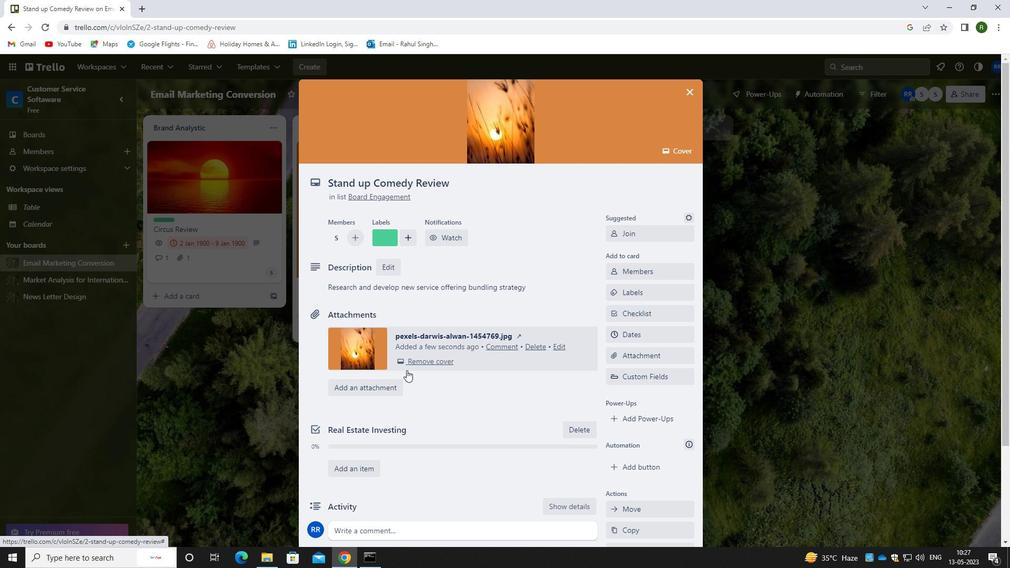
Action: Mouse moved to (380, 414)
Screenshot: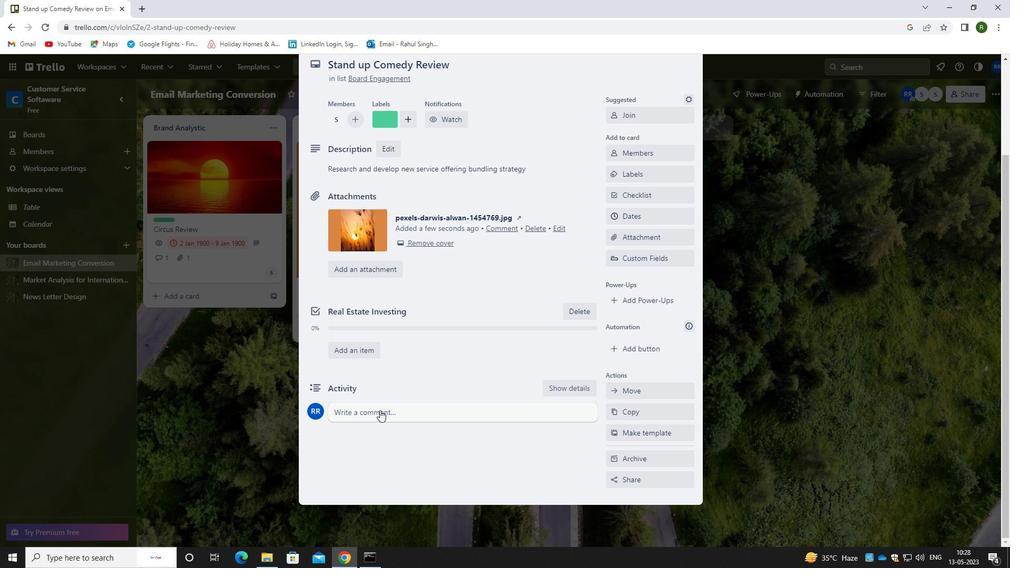 
Action: Mouse pressed left at (380, 414)
Screenshot: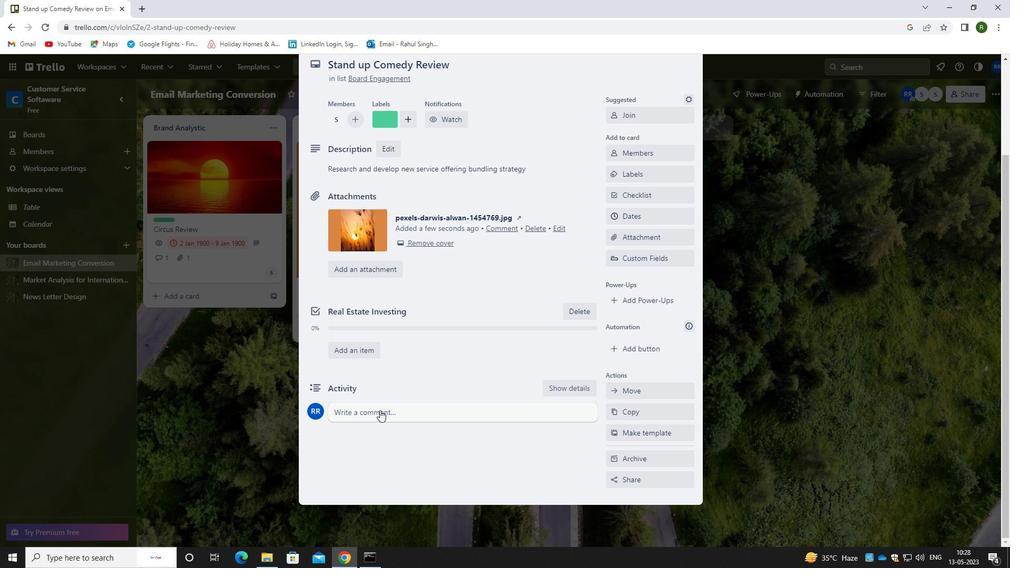 
Action: Mouse moved to (380, 450)
Screenshot: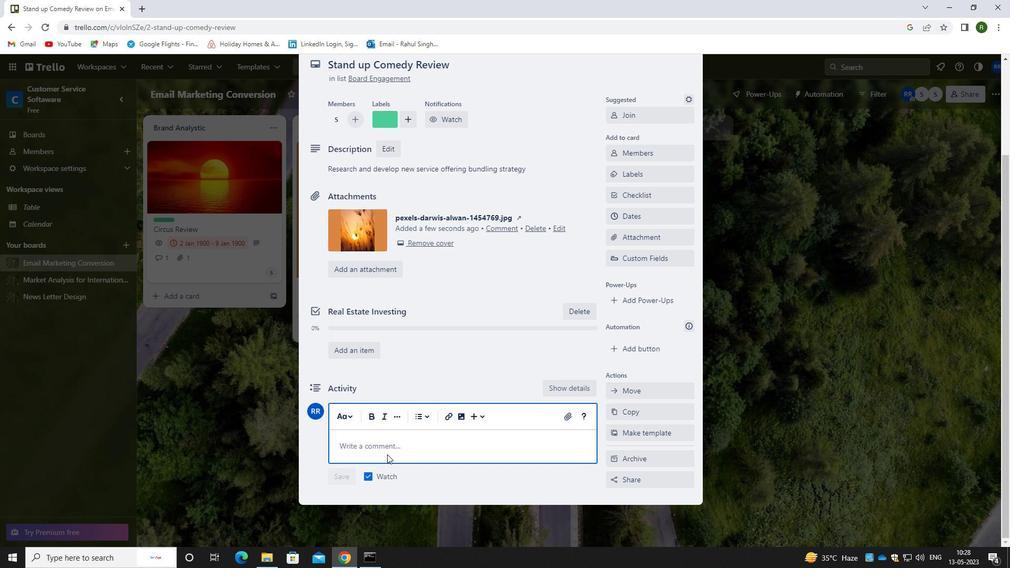 
Action: Key pressed <Key.caps_lock>T<Key.caps_lock>HIS<Key.space>RT<Key.backspace><Key.backspace>TASK<Key.space>REW<Key.backspace>QUIRES<Key.space><Key.space>US<Key.space>TO<Key.space>BE<Key.space>PROACTIVE<Key.space>IN<Key.space>DE<Key.backspace><Key.backspace>IDENTIFYING<Key.space>POTENTIAL<Key.space>OPPORTUNITIES<Key.space>FOR<Key.space>IMPROVEM<Key.backspace><Key.backspace>EMENT<Key.space>AND<Key.space>GROWTH.
Screenshot: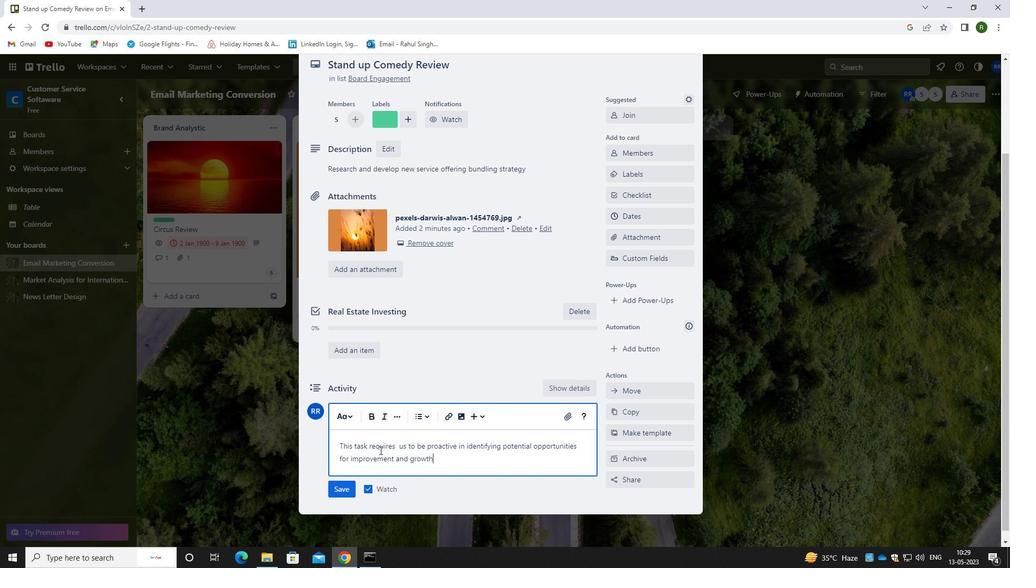 
Action: Mouse moved to (344, 491)
Screenshot: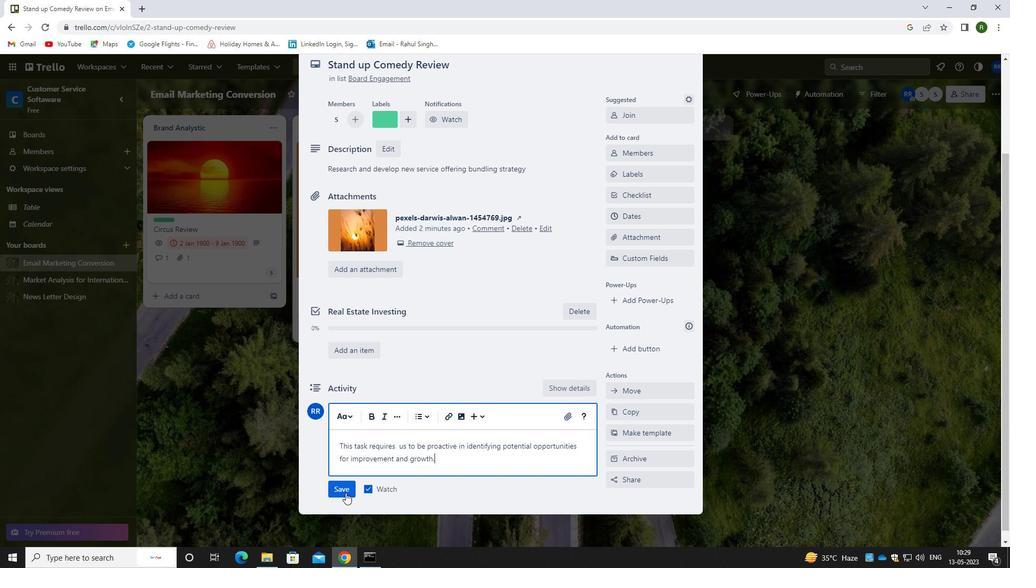 
Action: Mouse pressed left at (344, 491)
Screenshot: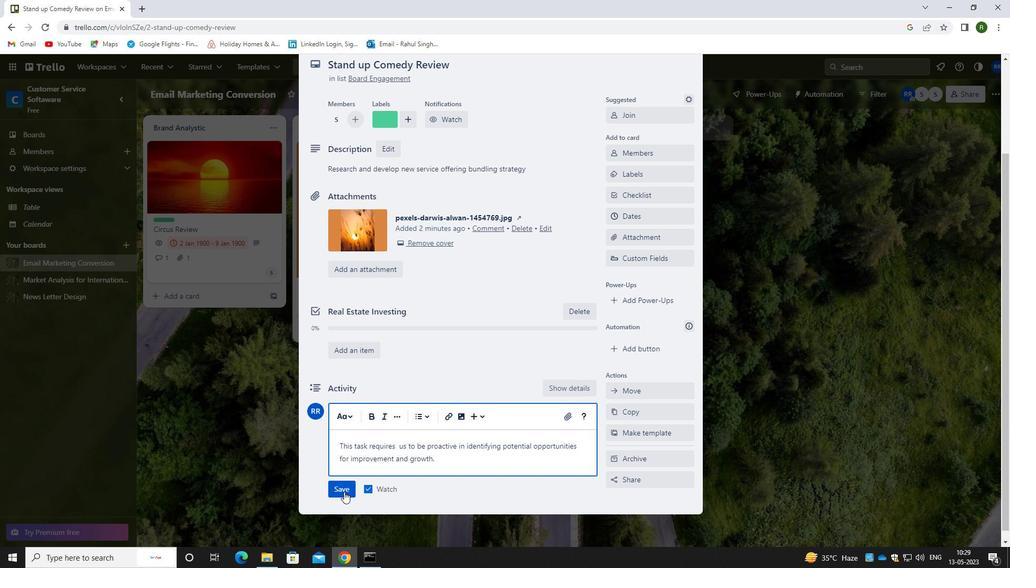 
Action: Mouse moved to (641, 218)
Screenshot: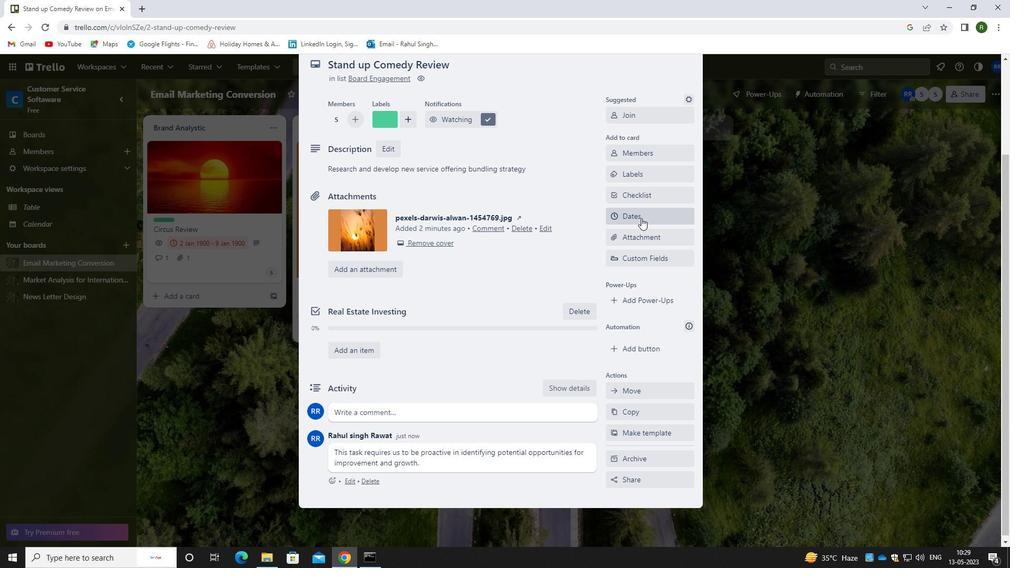 
Action: Mouse pressed left at (641, 218)
Screenshot: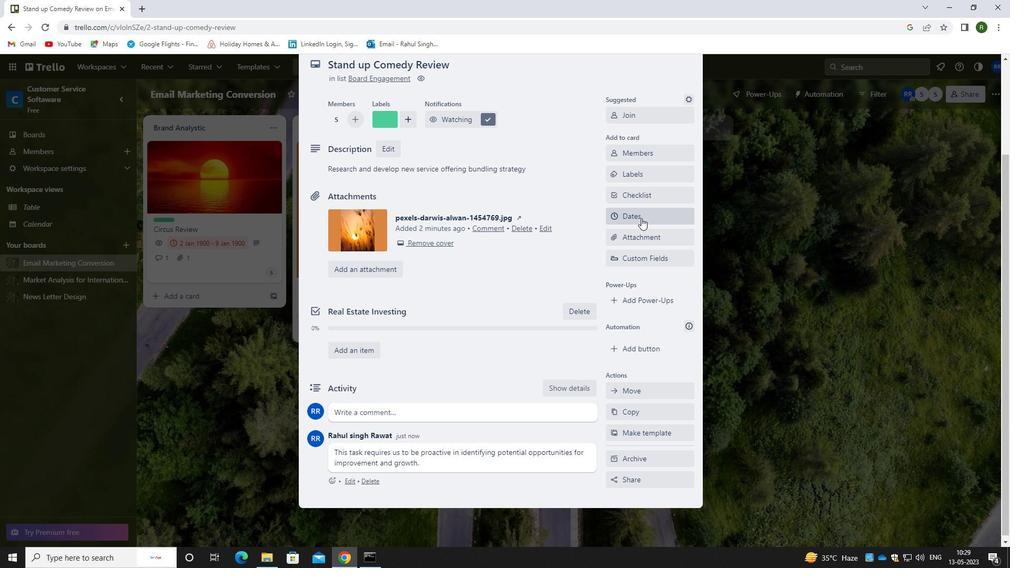 
Action: Mouse moved to (615, 285)
Screenshot: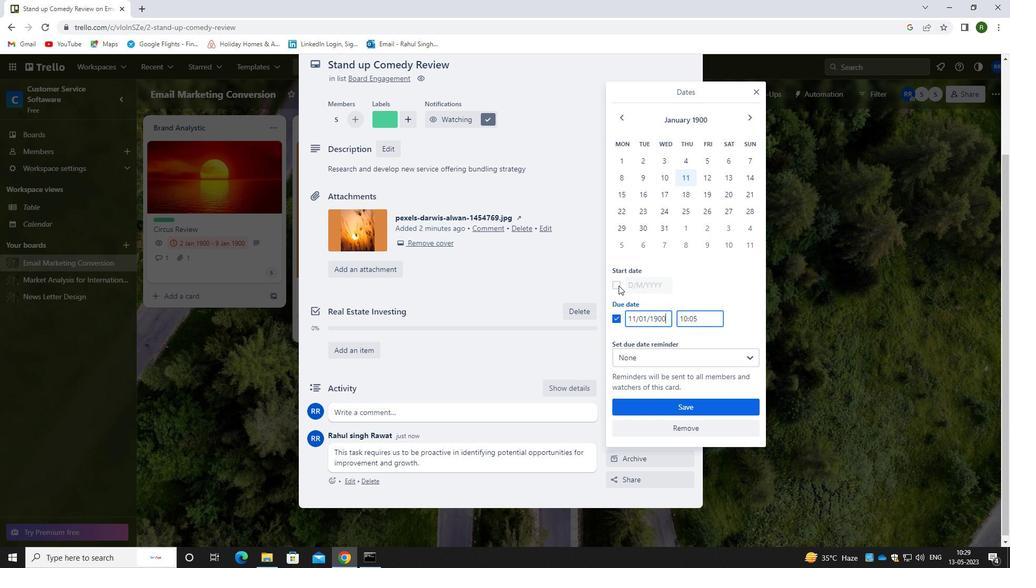 
Action: Mouse pressed left at (615, 285)
Screenshot: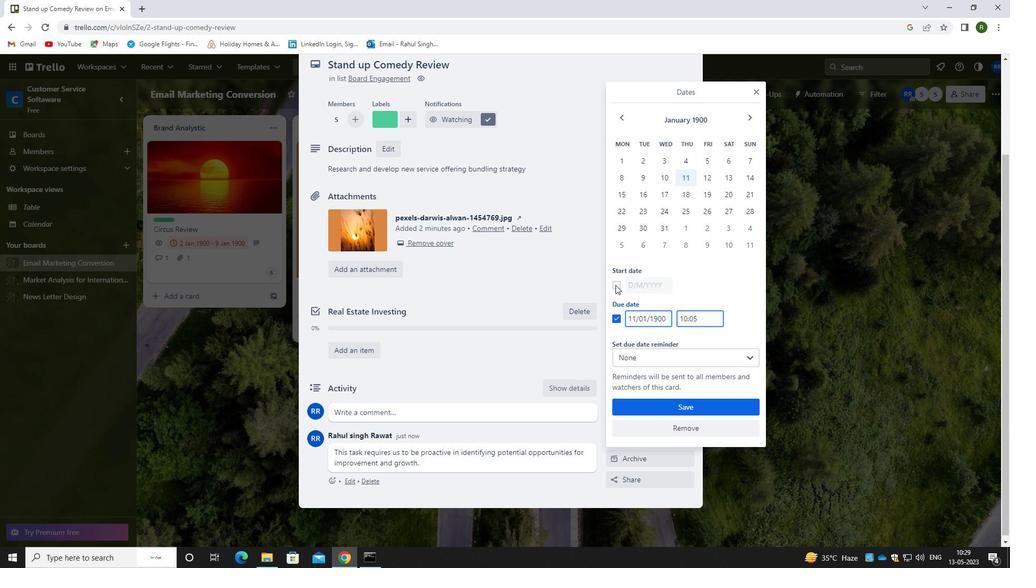 
Action: Mouse moved to (634, 283)
Screenshot: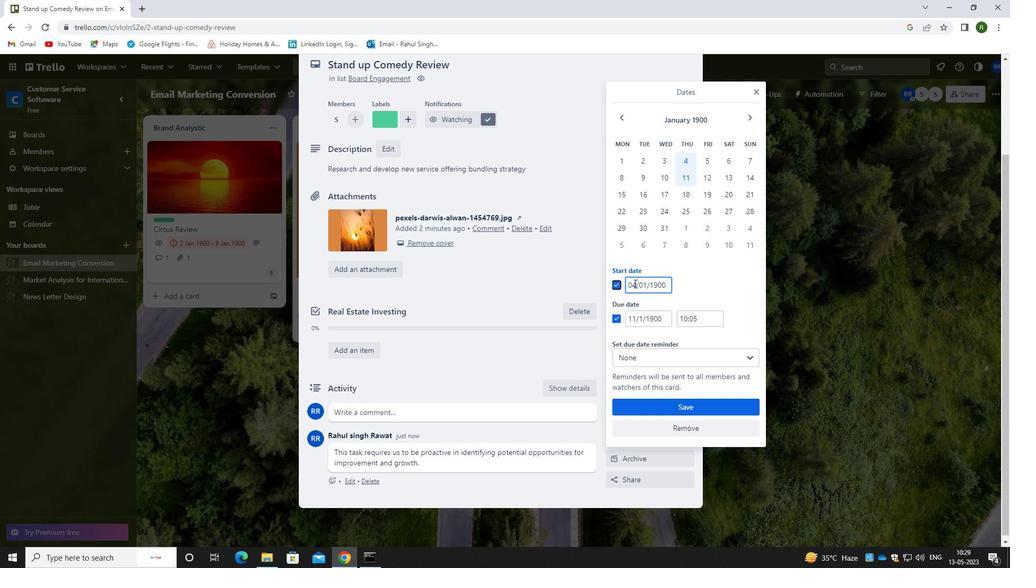 
Action: Mouse pressed left at (634, 283)
Screenshot: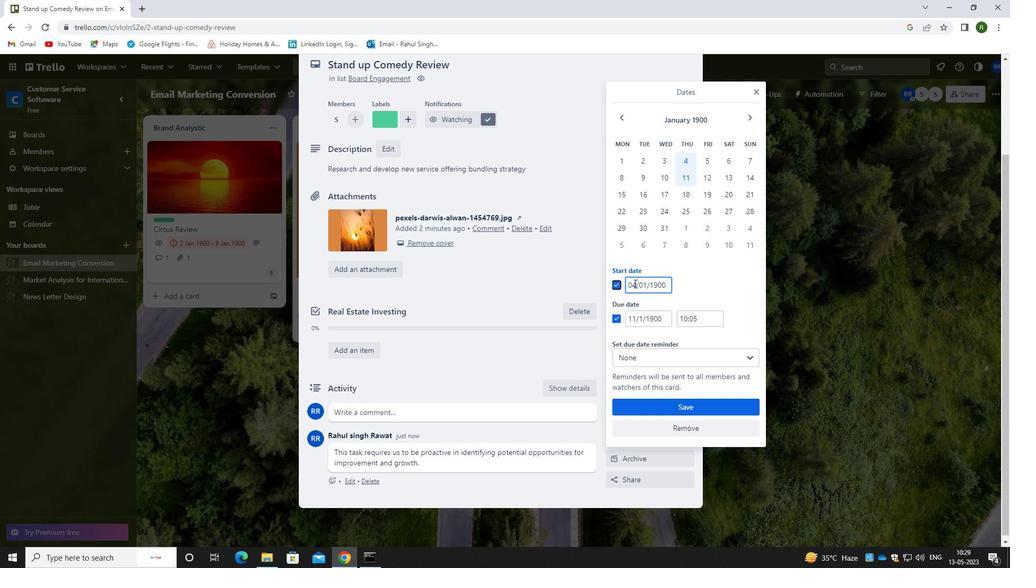 
Action: Mouse moved to (665, 283)
Screenshot: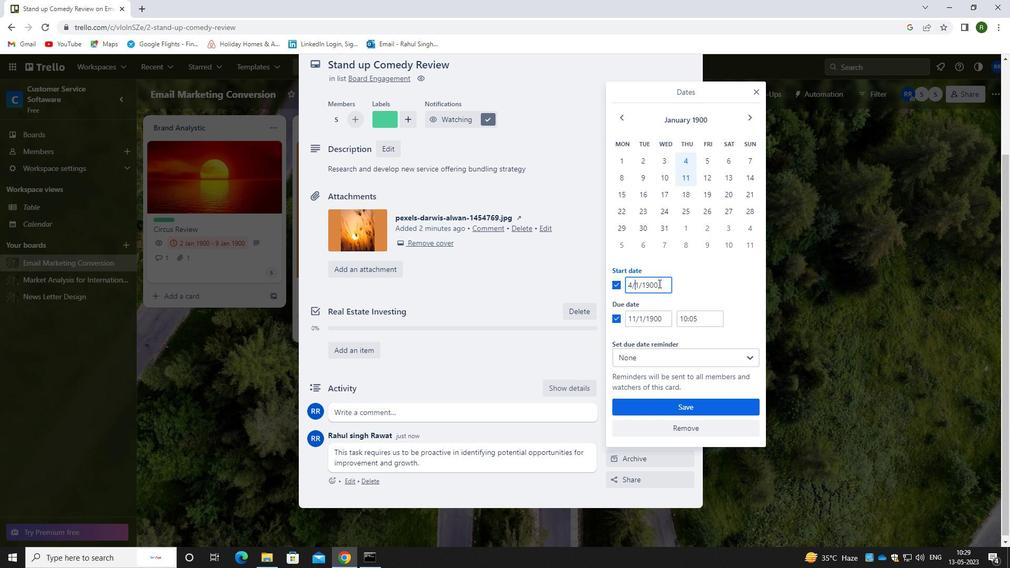 
Action: Mouse pressed left at (665, 283)
Screenshot: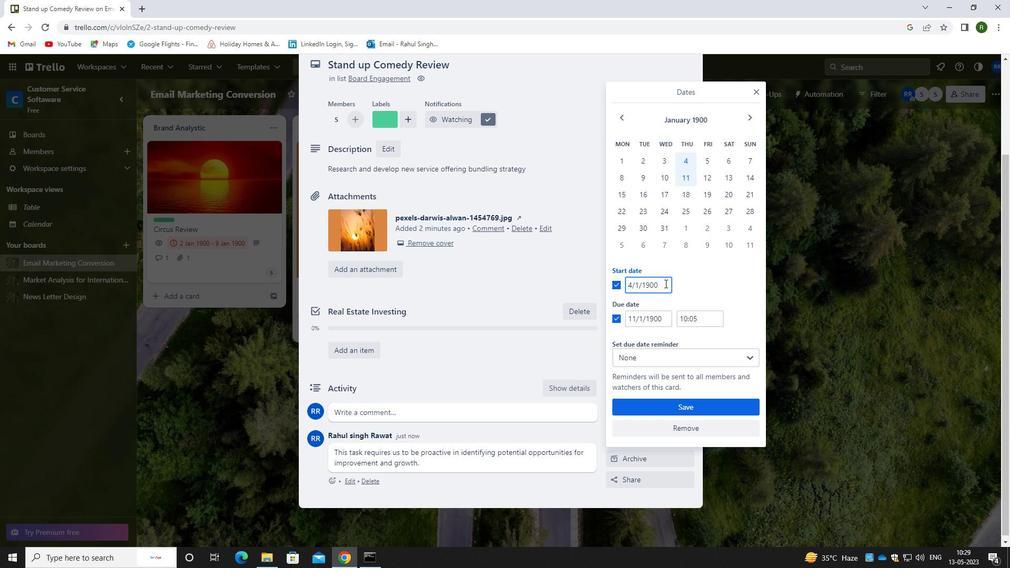 
Action: Mouse moved to (599, 294)
Screenshot: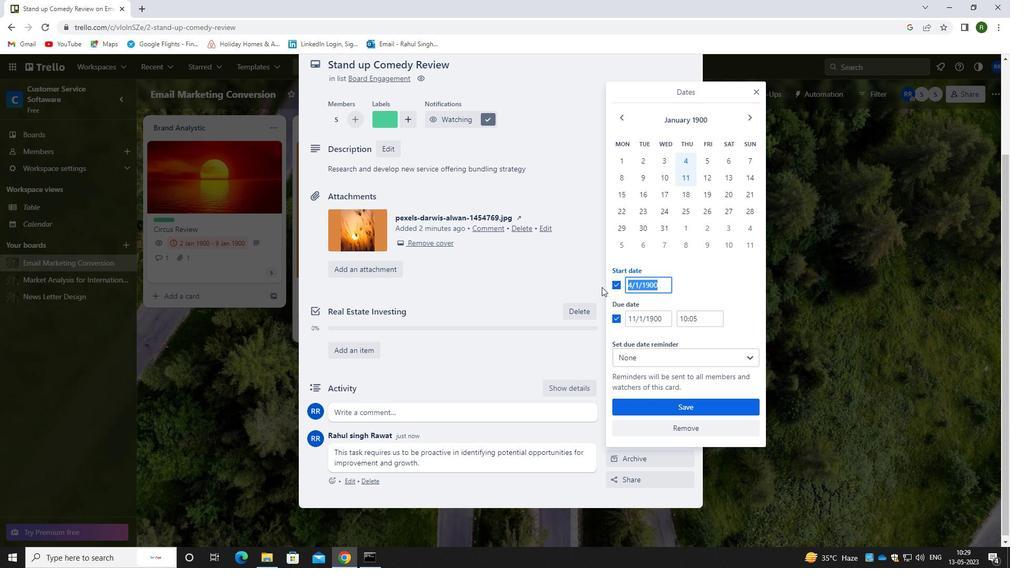 
Action: Key pressed 05/01/1900
Screenshot: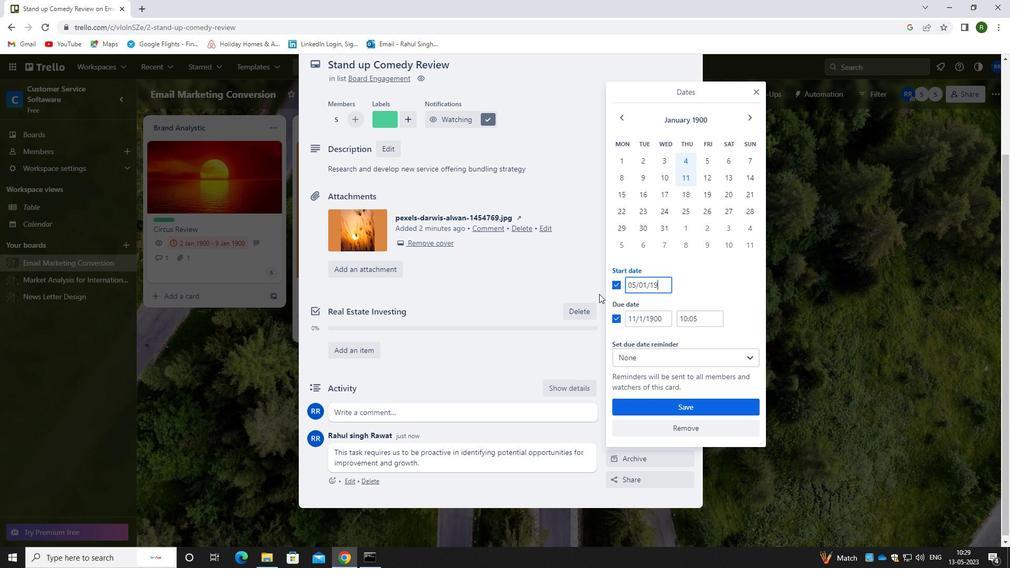 
Action: Mouse moved to (663, 317)
Screenshot: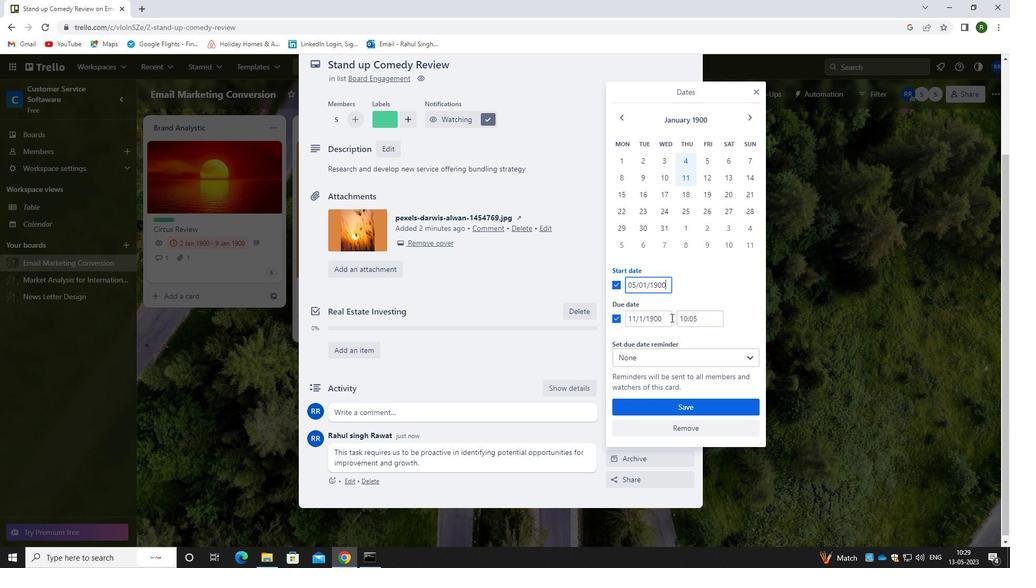 
Action: Mouse pressed left at (663, 317)
Screenshot: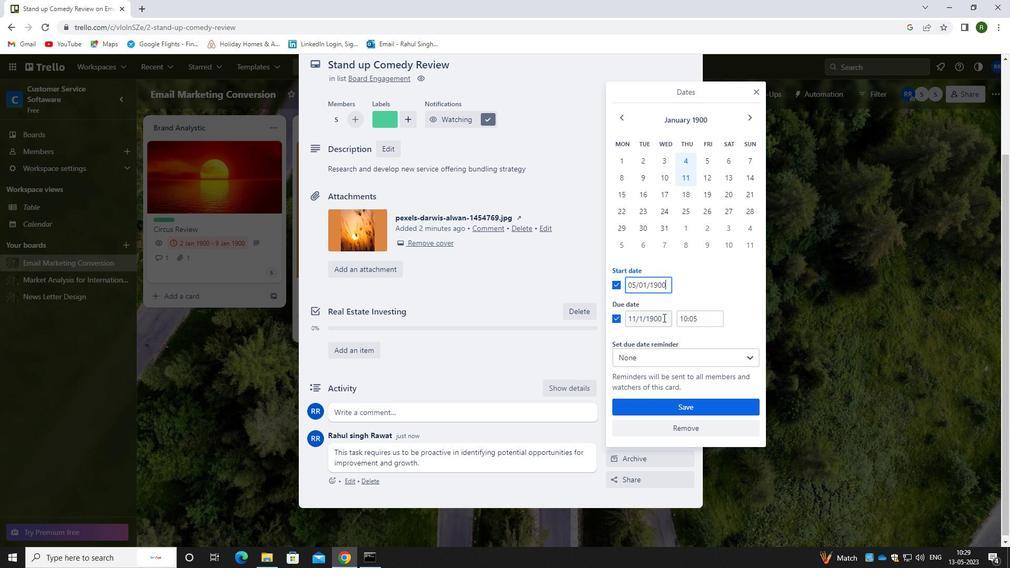 
Action: Mouse moved to (618, 330)
Screenshot: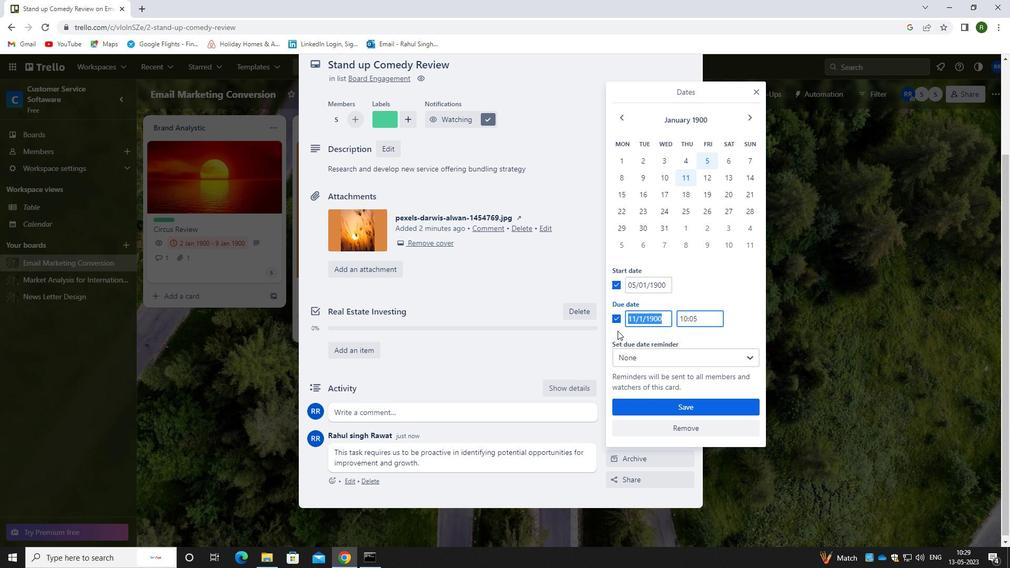 
Action: Key pressed 12/01/1900
Screenshot: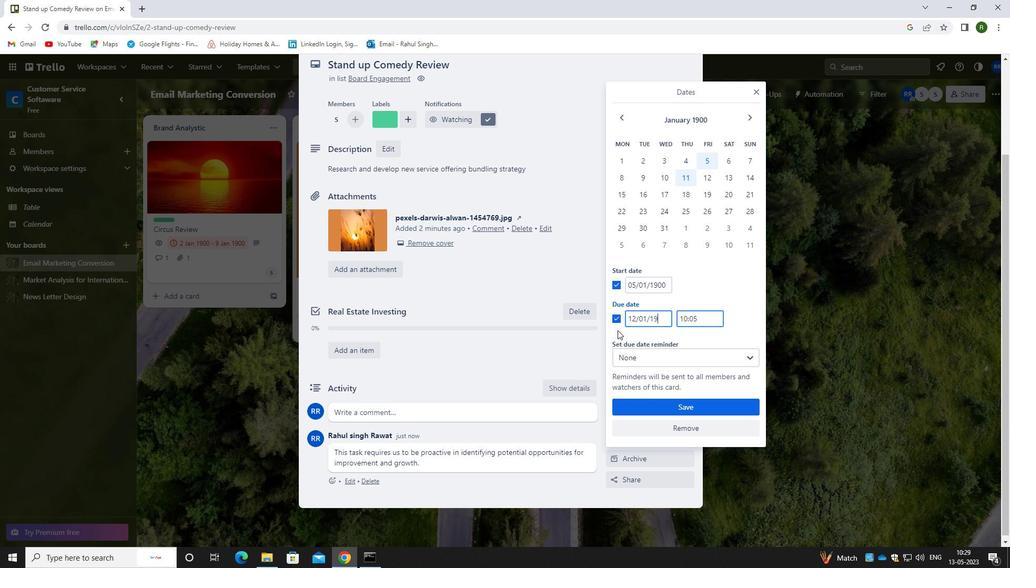 
Action: Mouse moved to (702, 410)
Screenshot: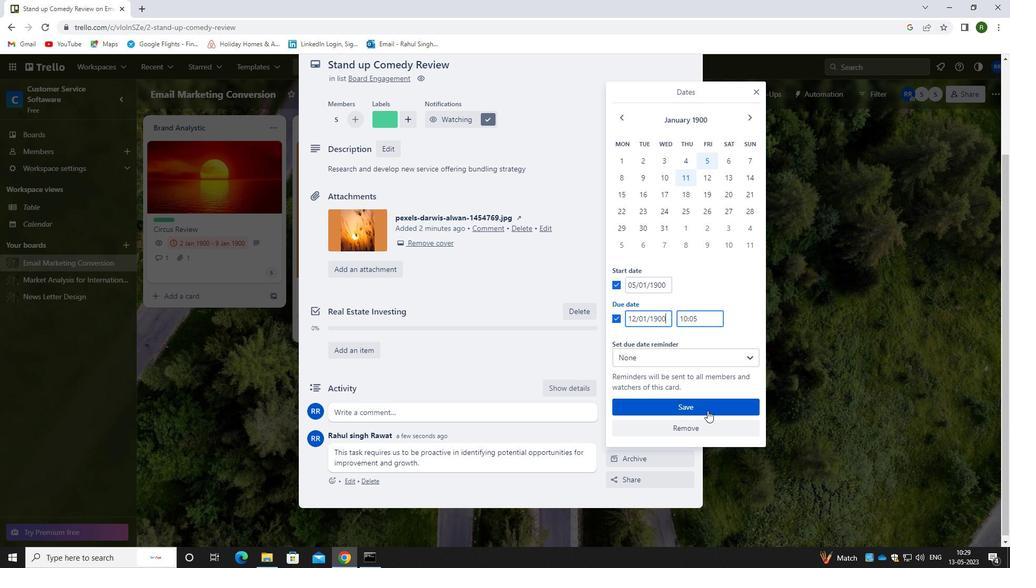 
Action: Mouse pressed left at (702, 410)
Screenshot: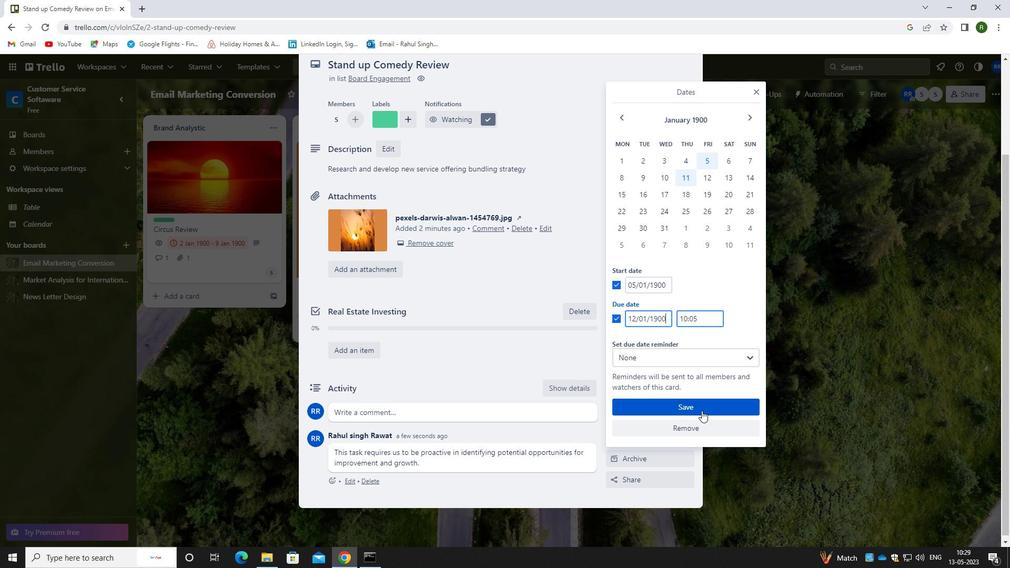 
Action: Mouse moved to (926, 260)
Screenshot: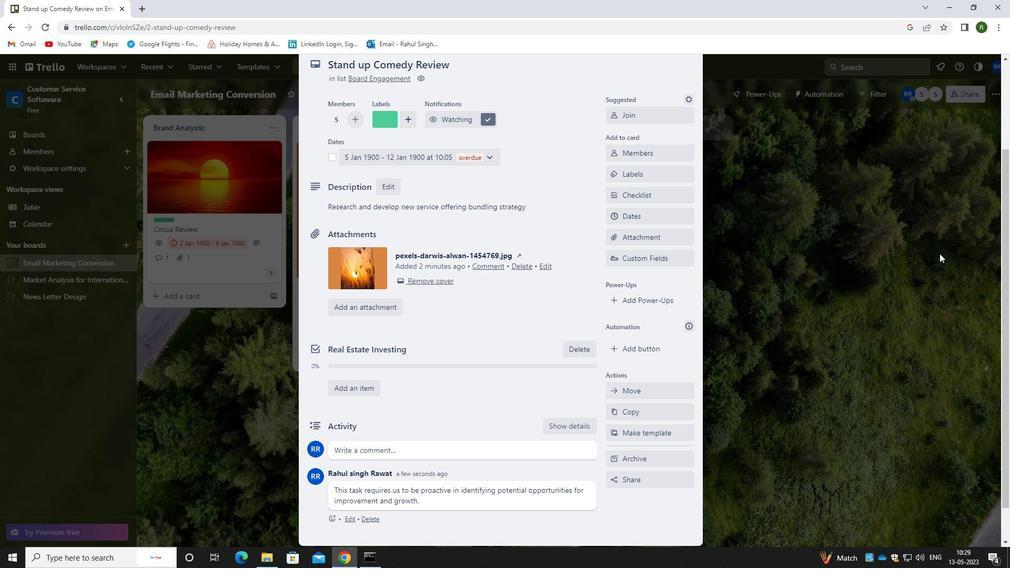 
Action: Mouse scrolled (926, 261) with delta (0, 0)
Screenshot: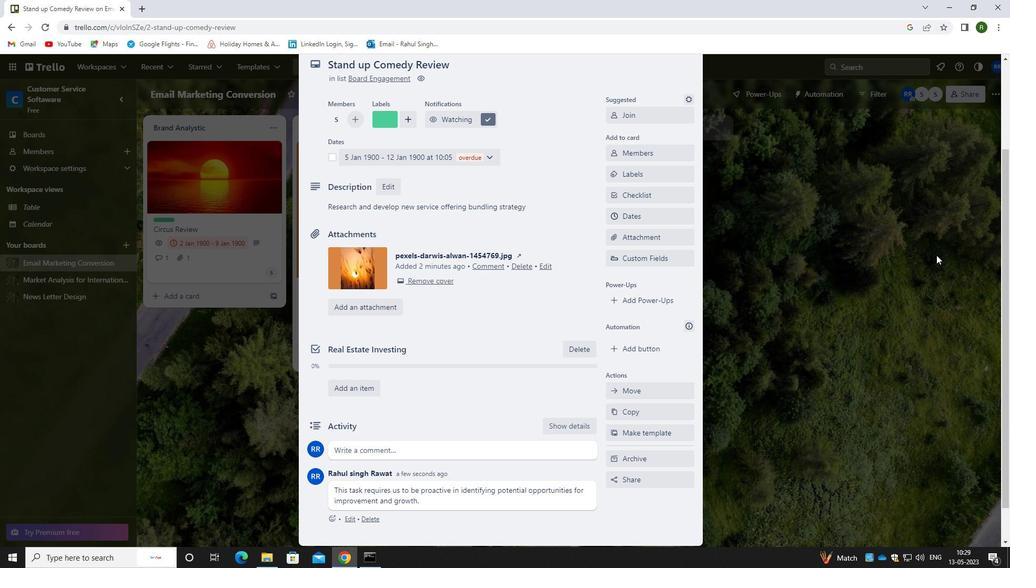 
Action: Mouse scrolled (926, 261) with delta (0, 0)
Screenshot: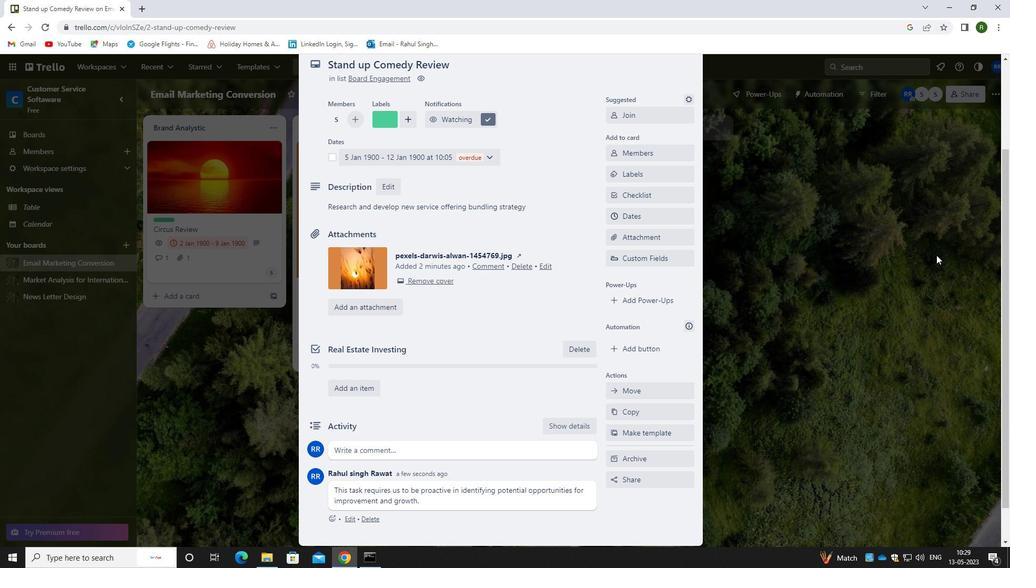 
Action: Mouse scrolled (926, 261) with delta (0, 0)
Screenshot: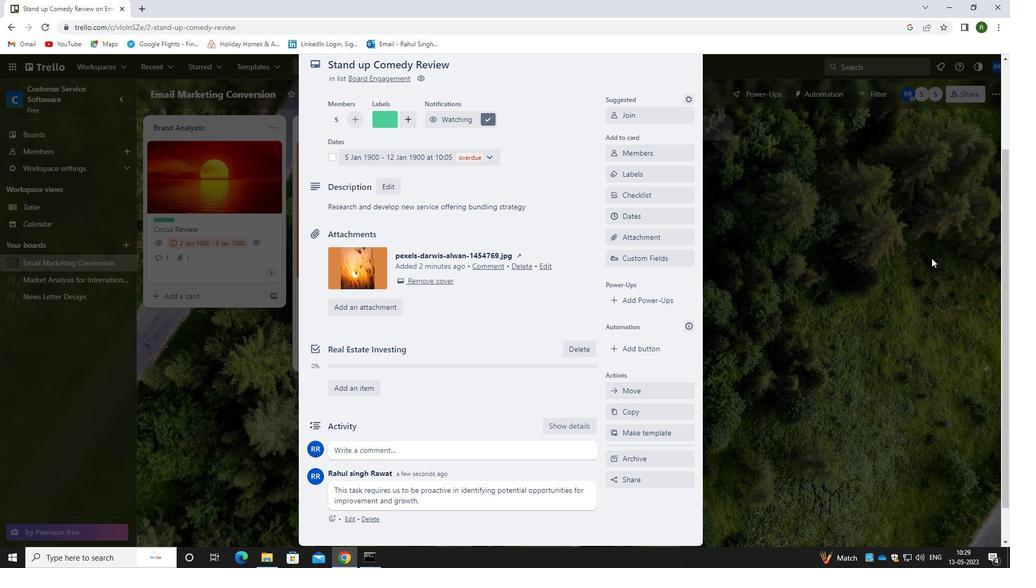 
Action: Mouse scrolled (926, 261) with delta (0, 0)
Screenshot: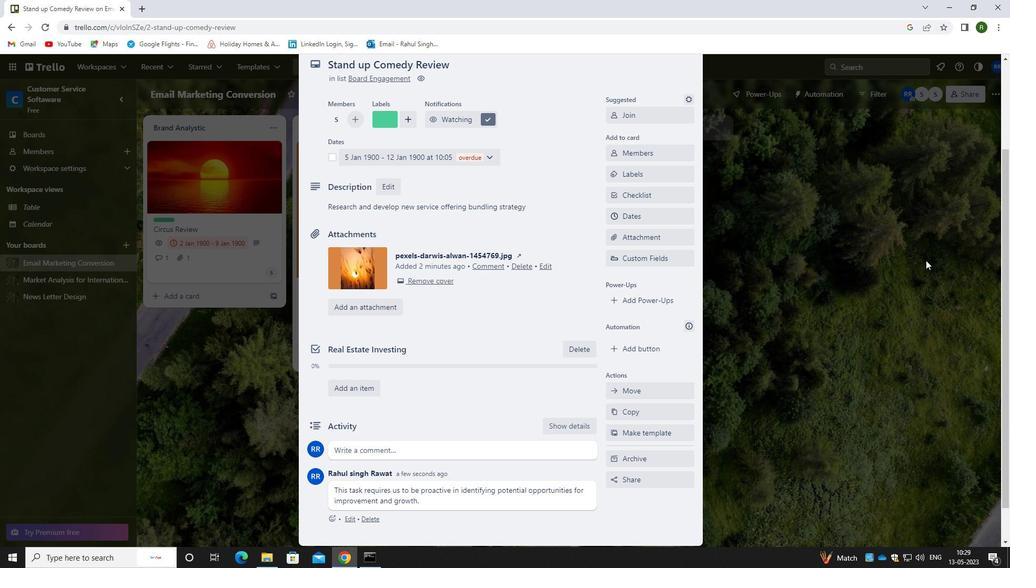 
Action: Mouse moved to (693, 92)
Screenshot: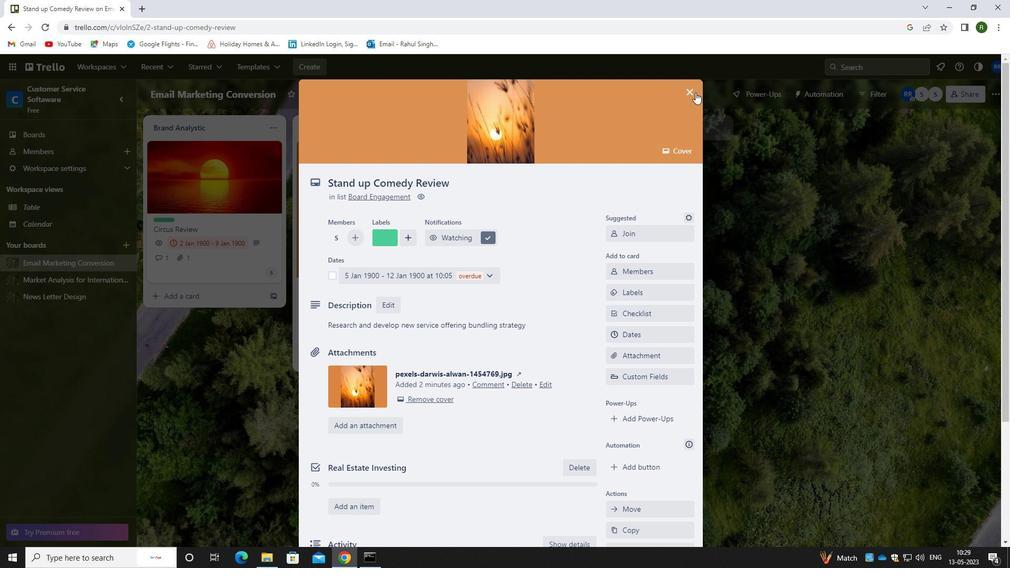 
Action: Mouse pressed left at (693, 92)
Screenshot: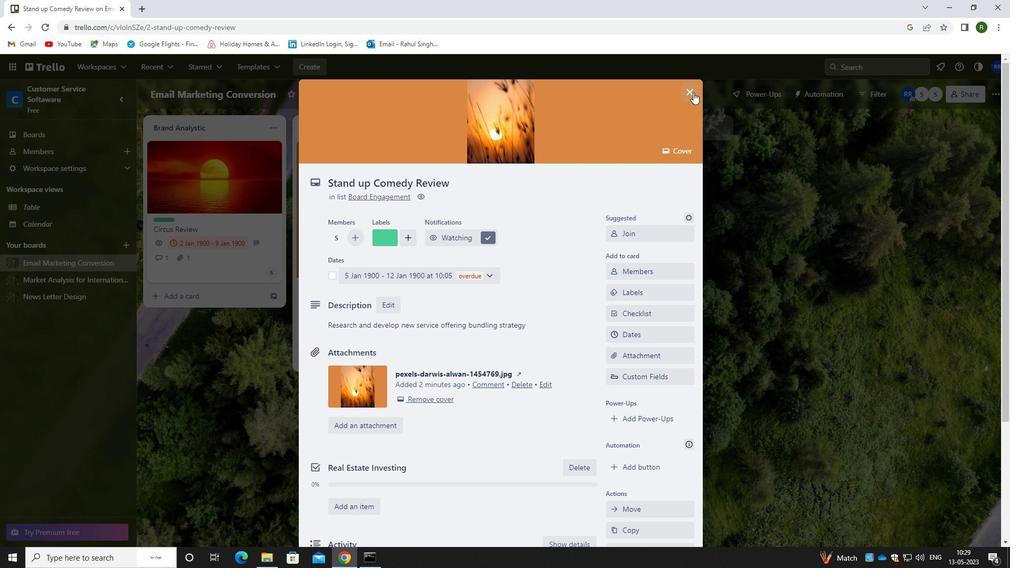 
Action: Mouse moved to (370, 561)
Screenshot: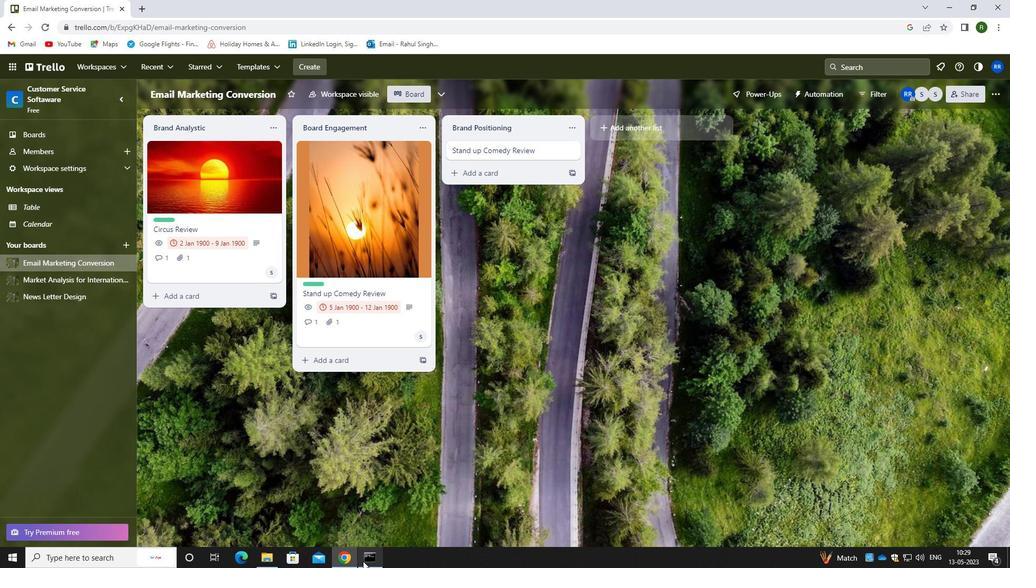 
Action: Mouse pressed left at (370, 561)
Screenshot: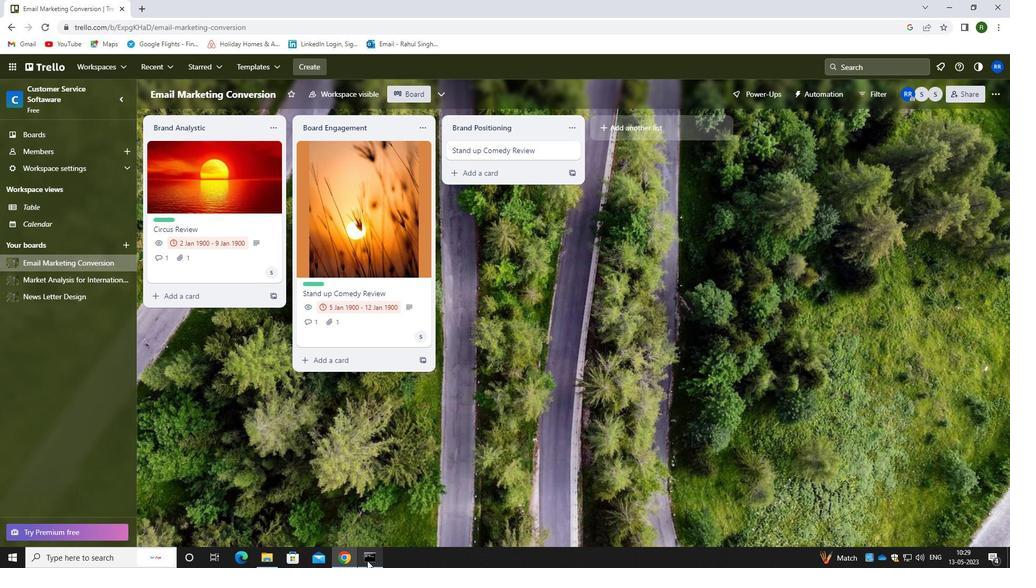 
Action: Mouse moved to (588, 90)
Screenshot: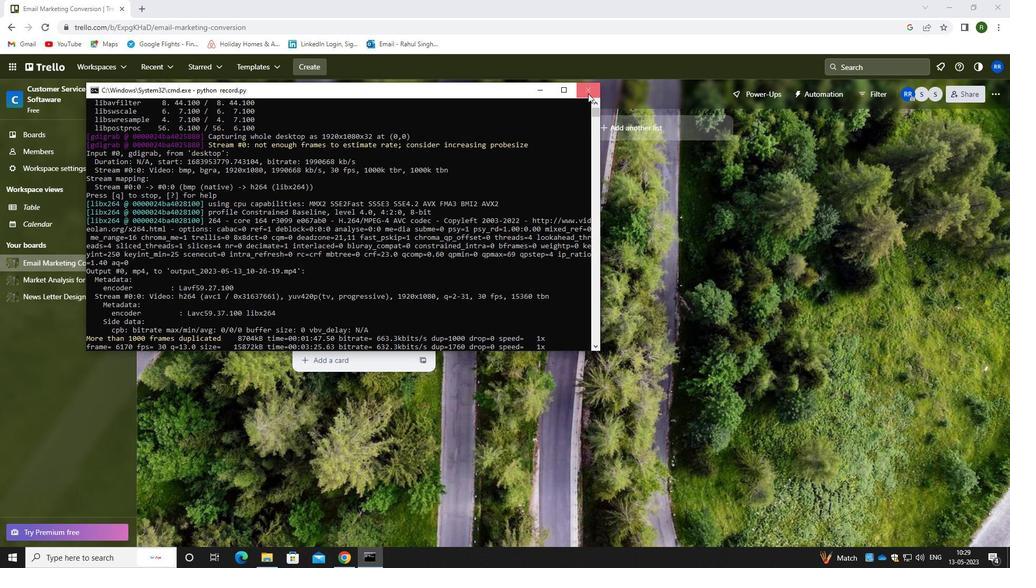 
Action: Mouse pressed left at (588, 90)
Screenshot: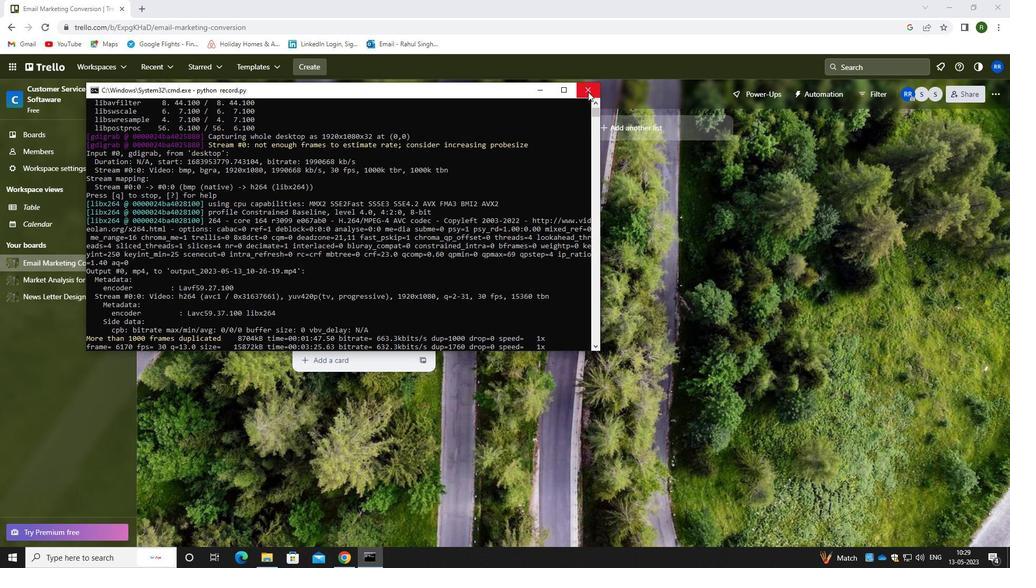 
Action: Mouse moved to (588, 91)
Screenshot: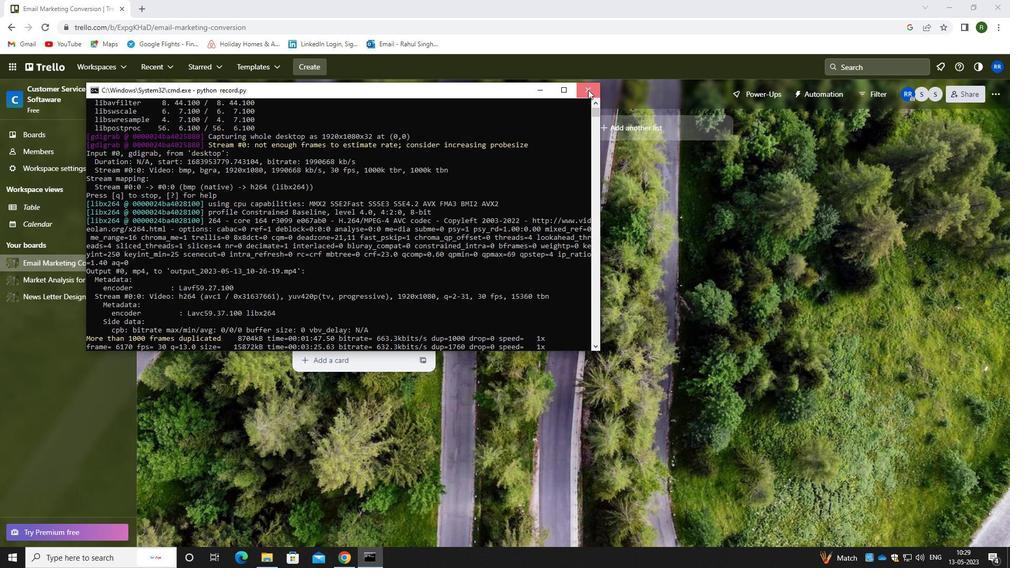 
